 Task: Find connections with filter location Northeim with filter topic #motivation with filter profile language German with filter current company Photon with filter school GURU HARIKISHAN PUBLIC SCHOOL with filter industry Data Infrastructure and Analytics with filter service category Writing with filter keywords title Human Resources
Action: Mouse moved to (483, 82)
Screenshot: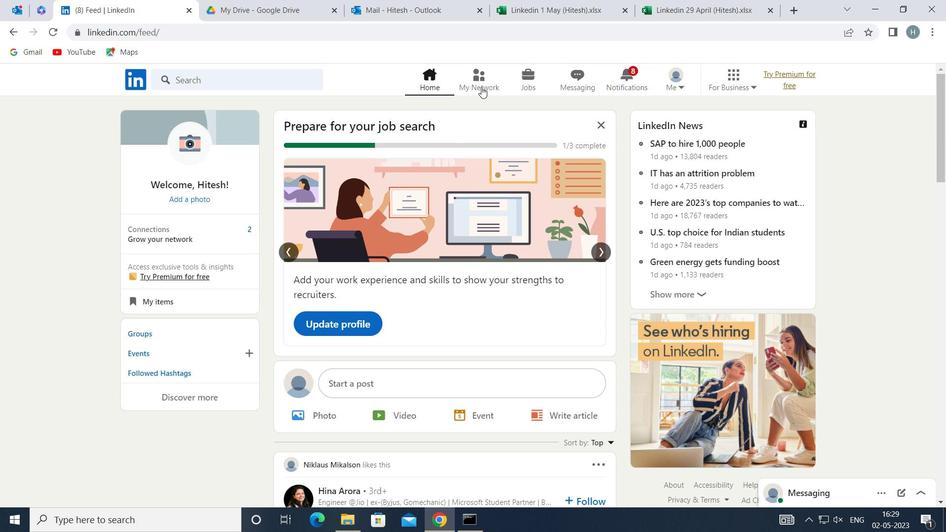 
Action: Mouse pressed left at (483, 82)
Screenshot: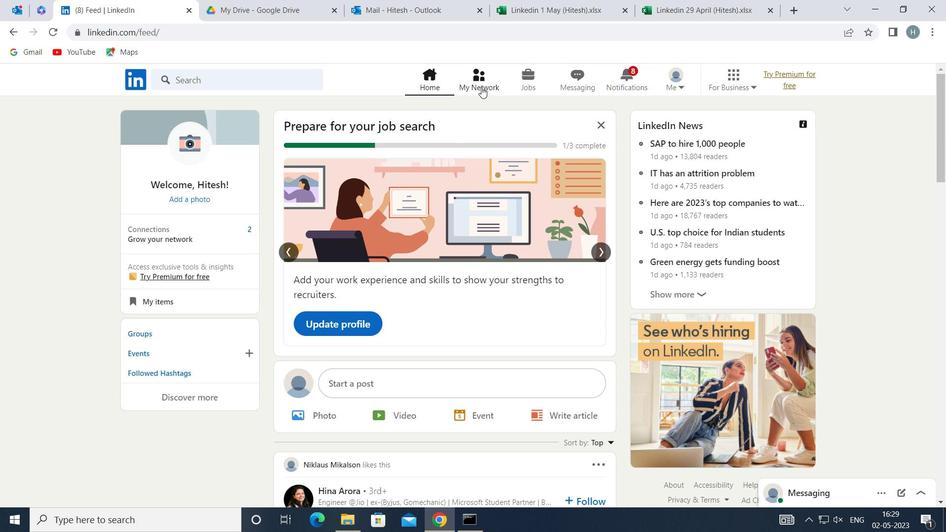 
Action: Mouse moved to (265, 151)
Screenshot: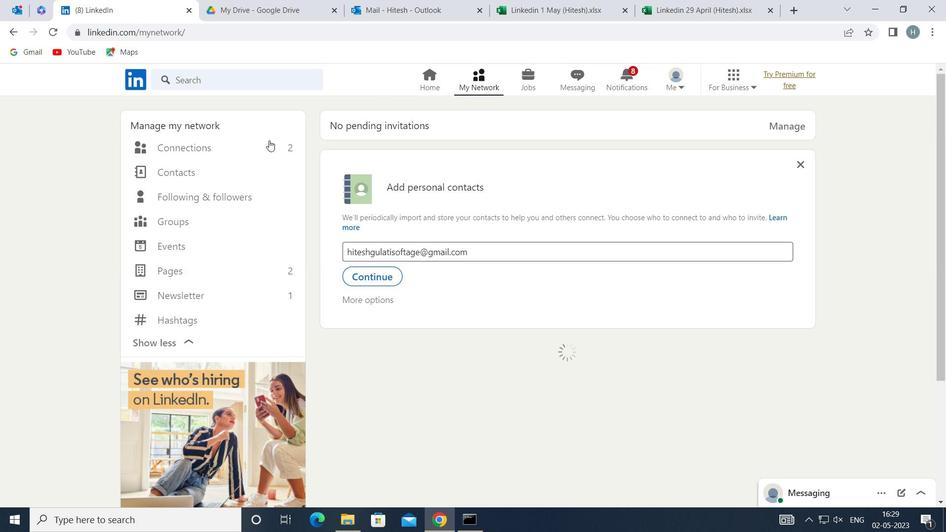 
Action: Mouse pressed left at (265, 151)
Screenshot: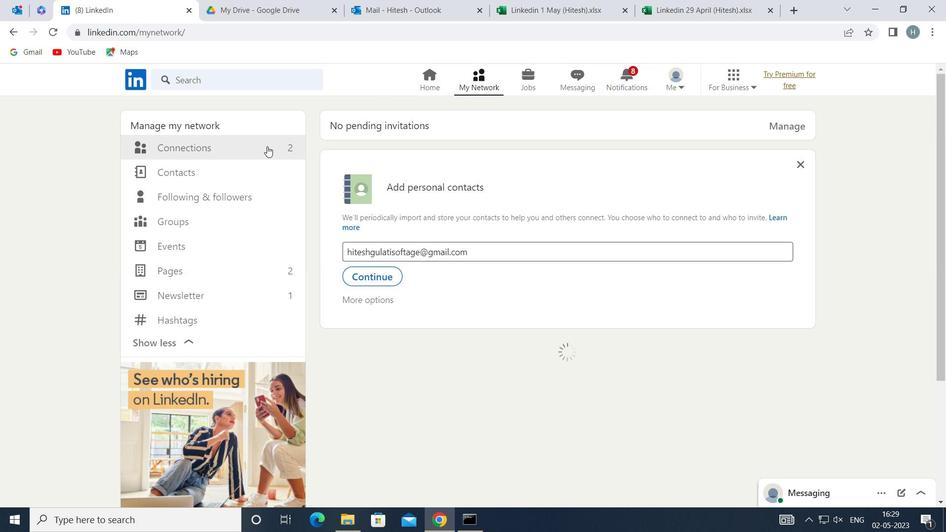 
Action: Mouse moved to (549, 146)
Screenshot: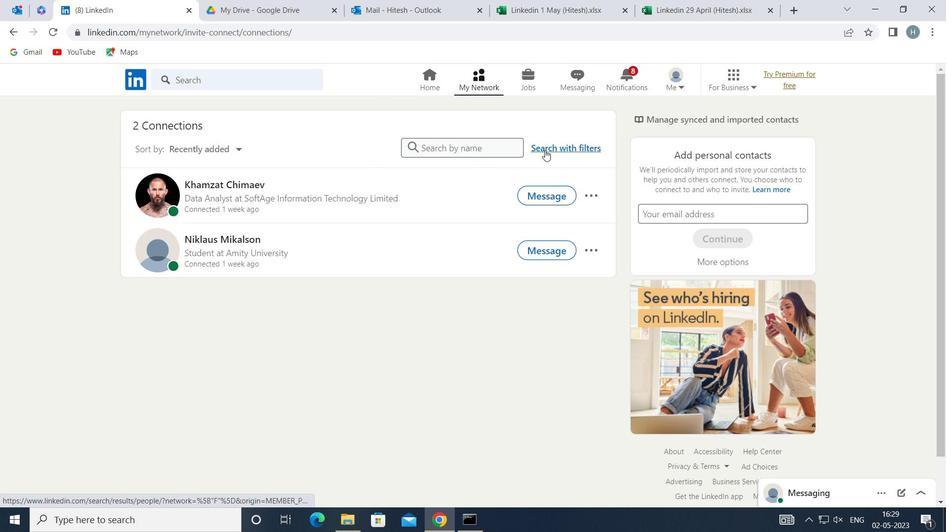 
Action: Mouse pressed left at (549, 146)
Screenshot: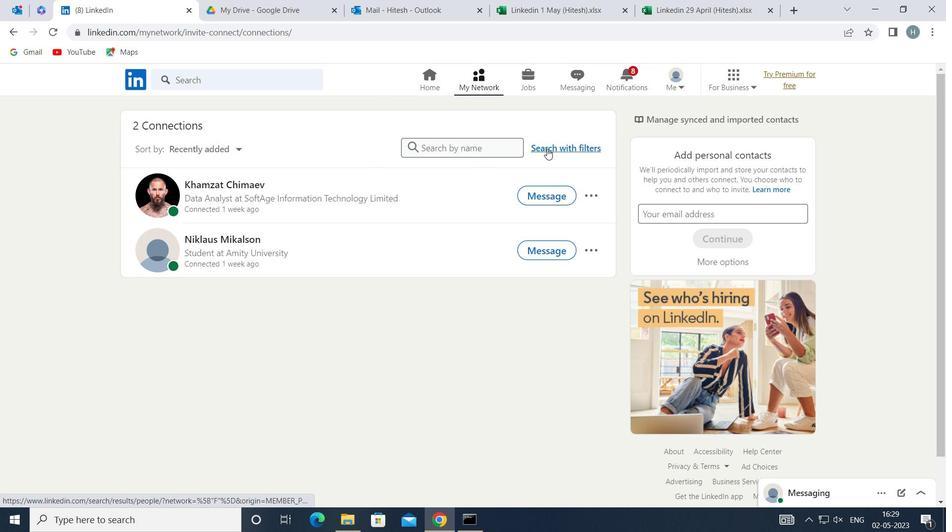 
Action: Mouse moved to (519, 115)
Screenshot: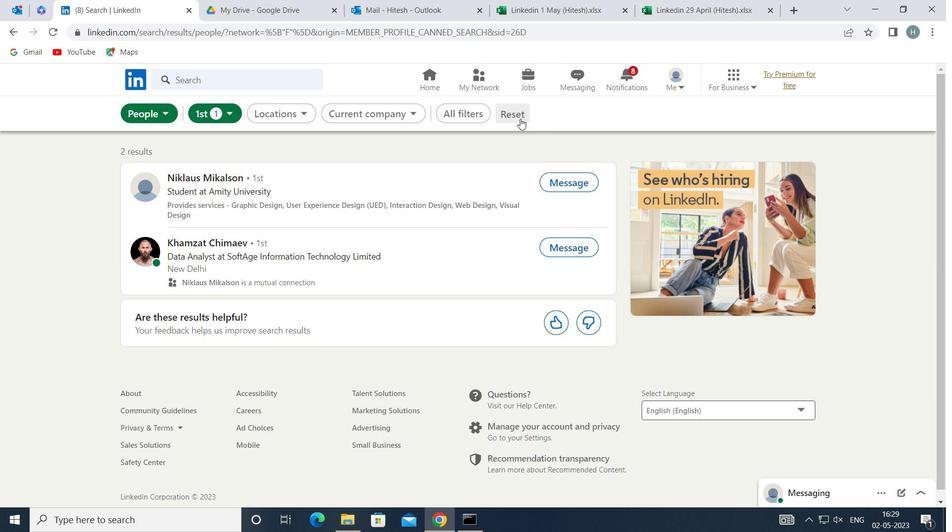 
Action: Mouse pressed left at (519, 115)
Screenshot: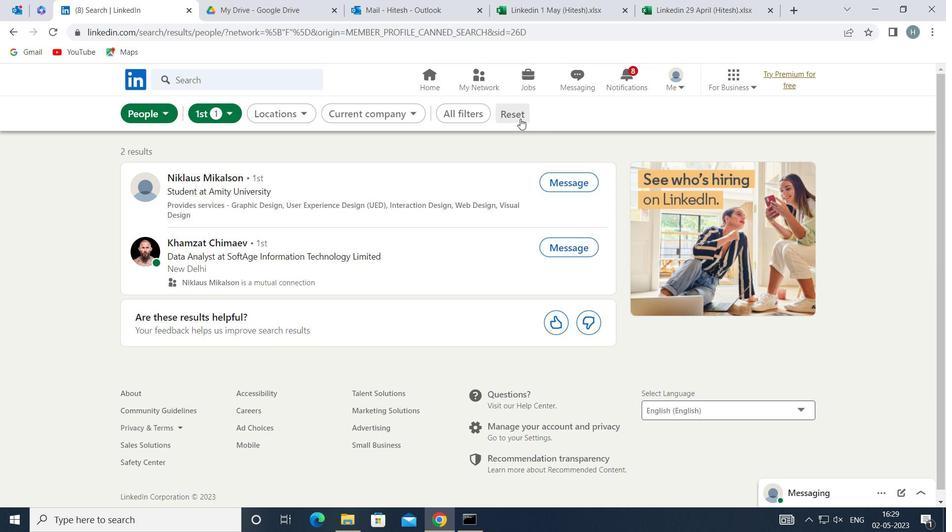 
Action: Mouse moved to (504, 112)
Screenshot: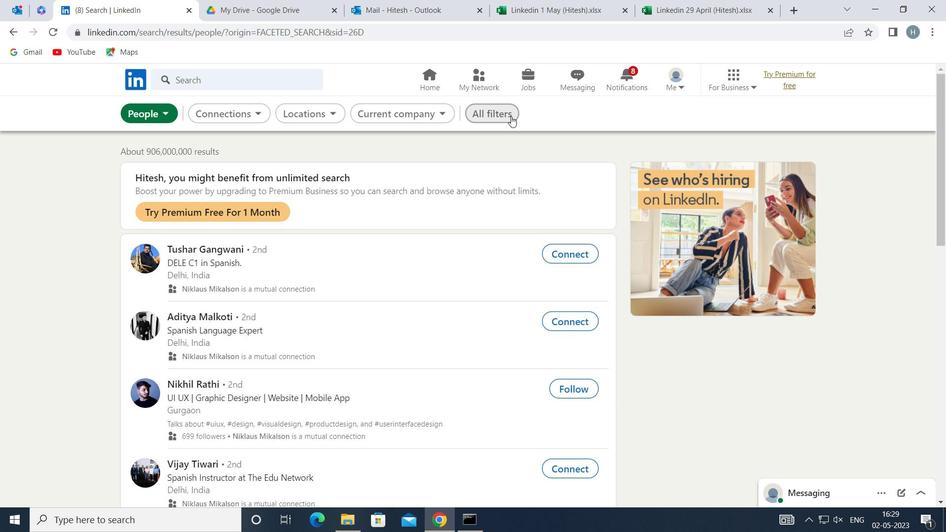 
Action: Mouse pressed left at (504, 112)
Screenshot: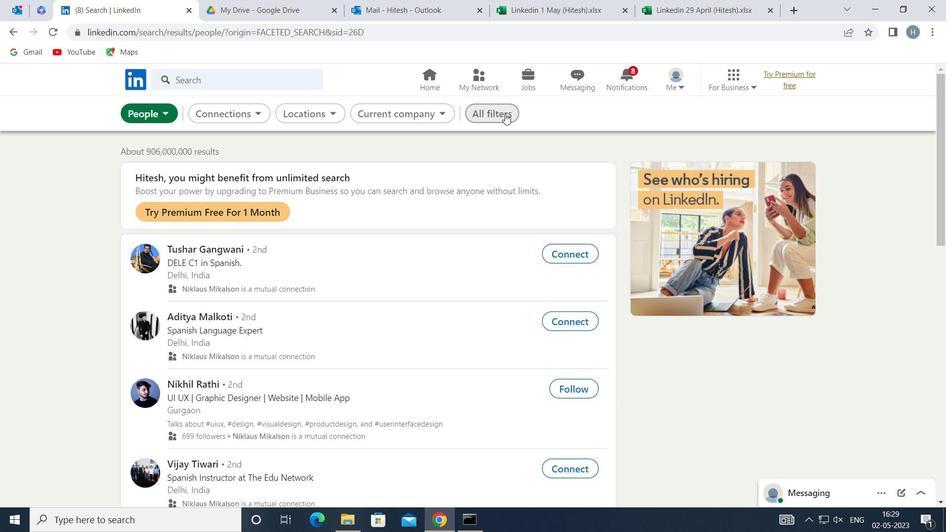 
Action: Mouse moved to (704, 238)
Screenshot: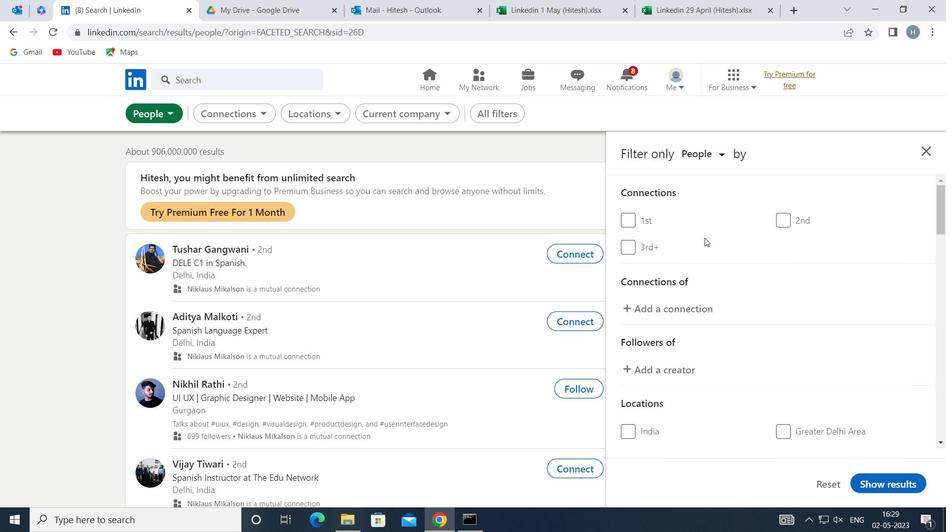 
Action: Mouse scrolled (704, 238) with delta (0, 0)
Screenshot: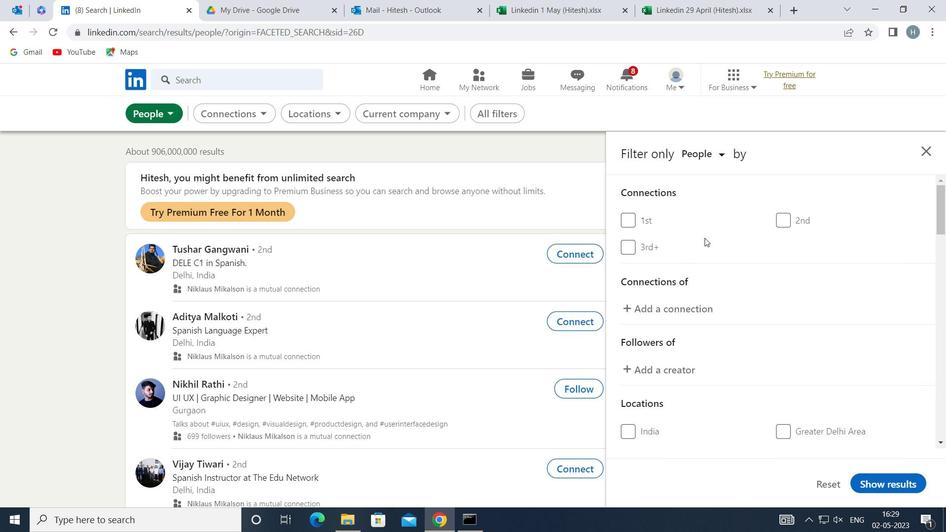 
Action: Mouse moved to (703, 238)
Screenshot: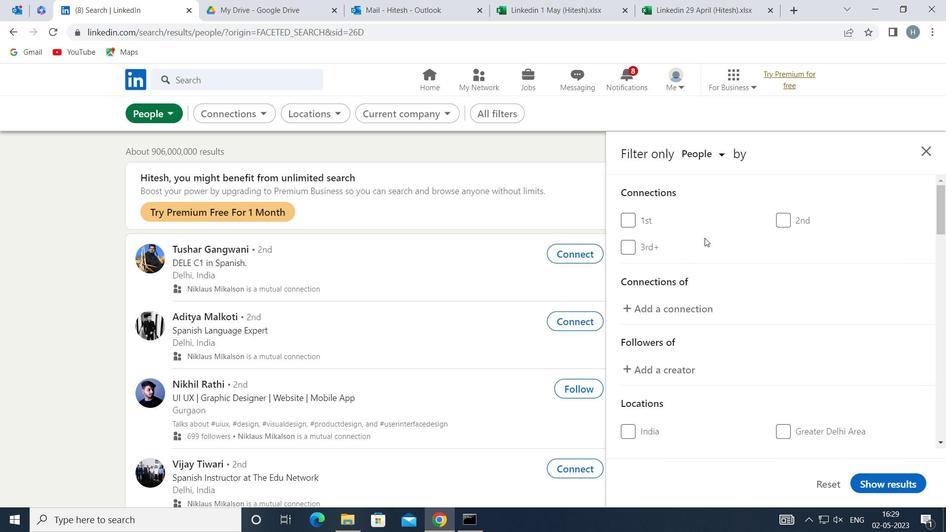 
Action: Mouse scrolled (703, 238) with delta (0, 0)
Screenshot: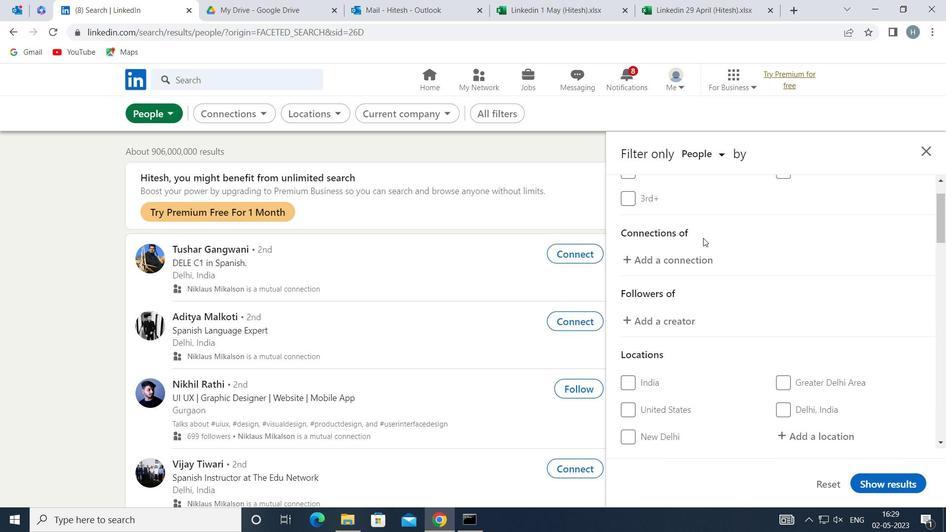 
Action: Mouse moved to (813, 361)
Screenshot: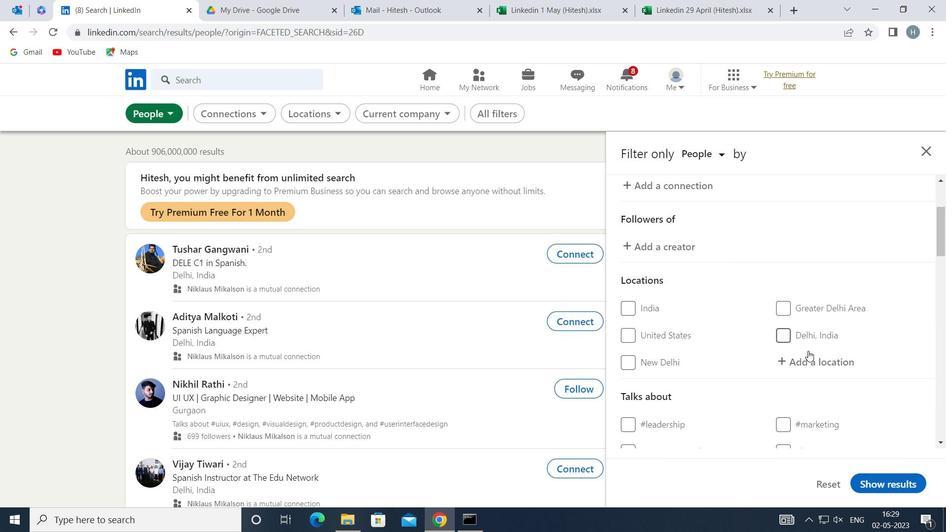 
Action: Mouse pressed left at (813, 361)
Screenshot: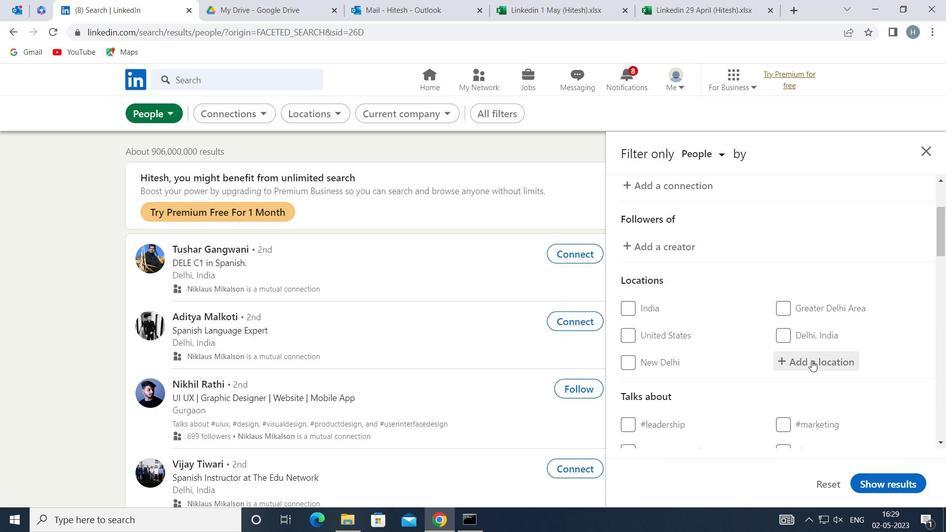 
Action: Key pressed <Key.shift>NORTHEIM
Screenshot: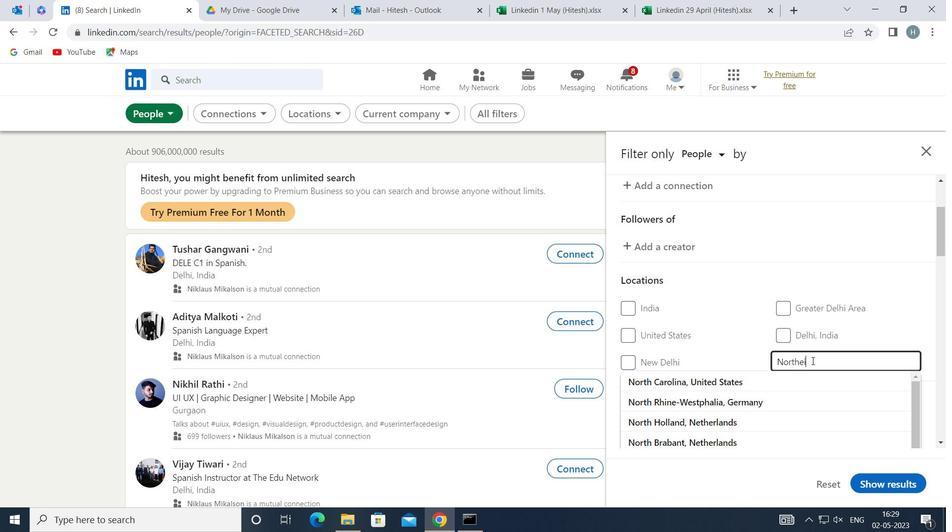 
Action: Mouse moved to (801, 384)
Screenshot: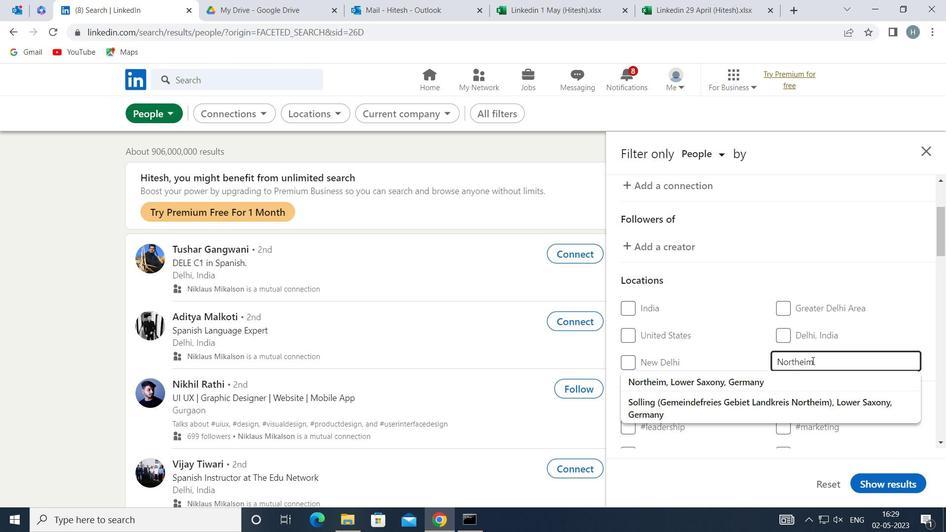 
Action: Mouse pressed left at (801, 384)
Screenshot: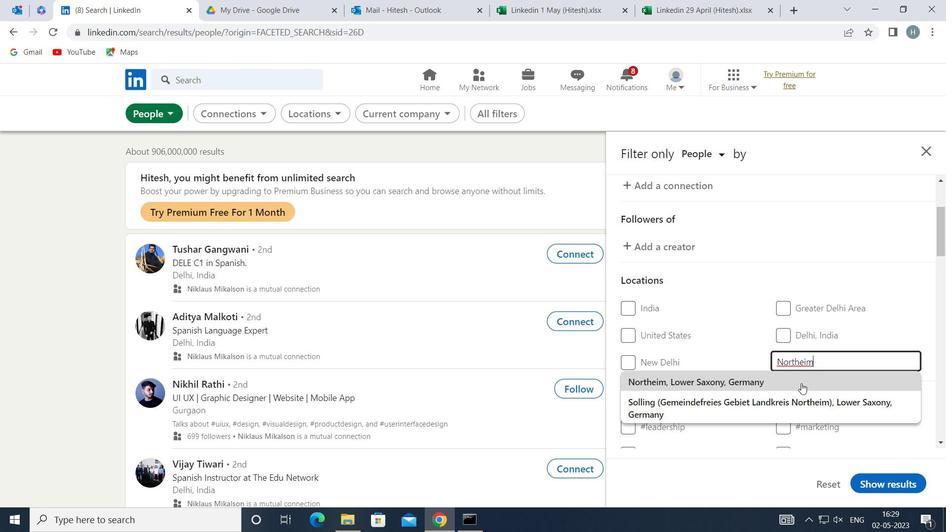 
Action: Mouse moved to (790, 367)
Screenshot: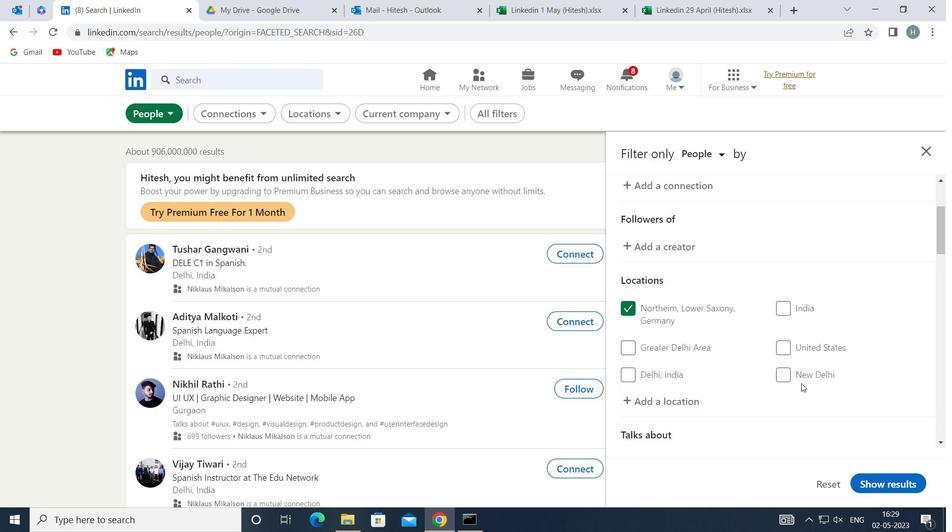 
Action: Mouse scrolled (790, 366) with delta (0, 0)
Screenshot: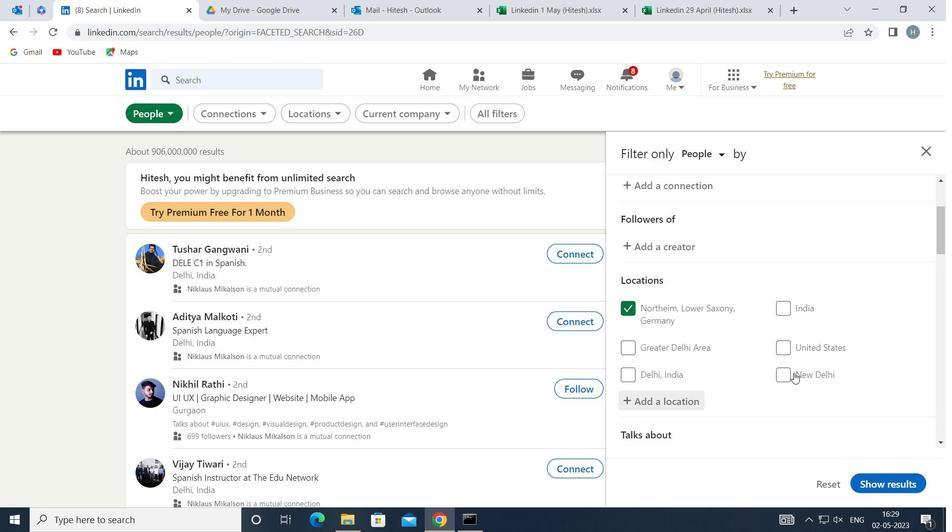 
Action: Mouse scrolled (790, 366) with delta (0, 0)
Screenshot: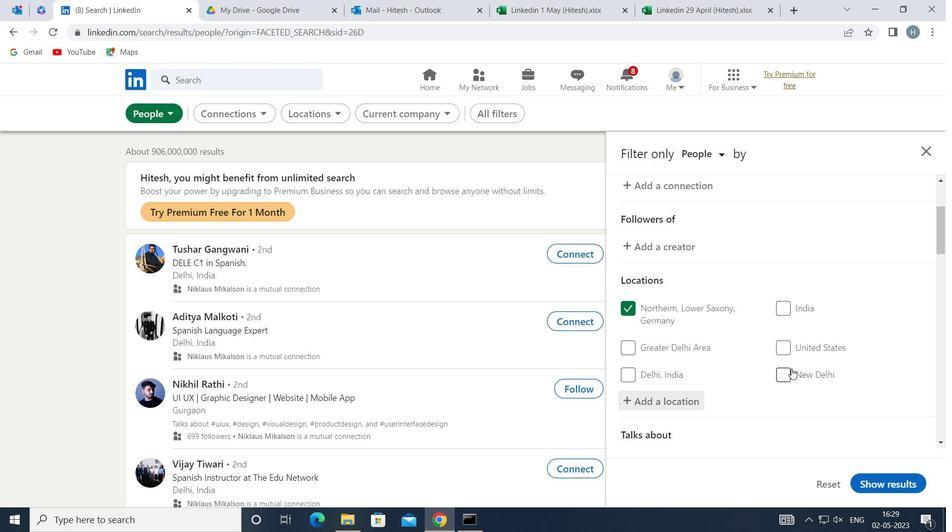 
Action: Mouse scrolled (790, 366) with delta (0, 0)
Screenshot: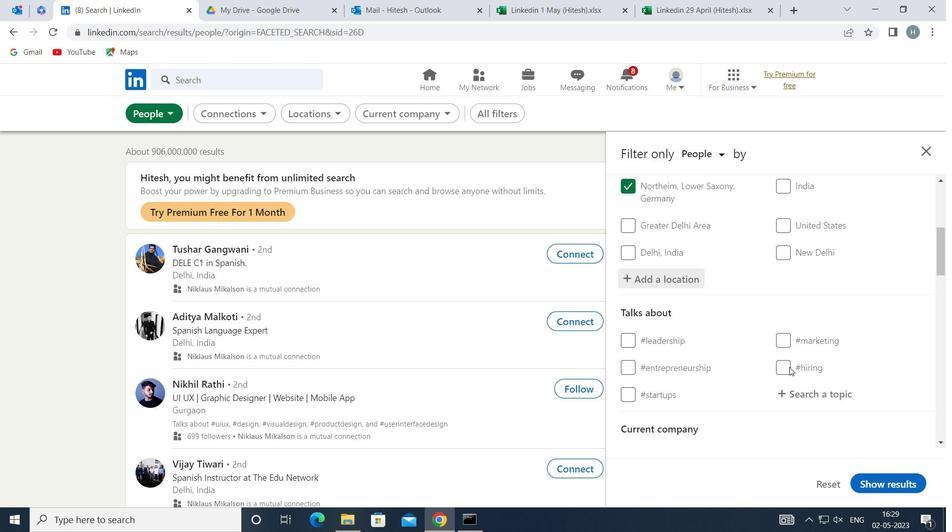 
Action: Mouse moved to (827, 331)
Screenshot: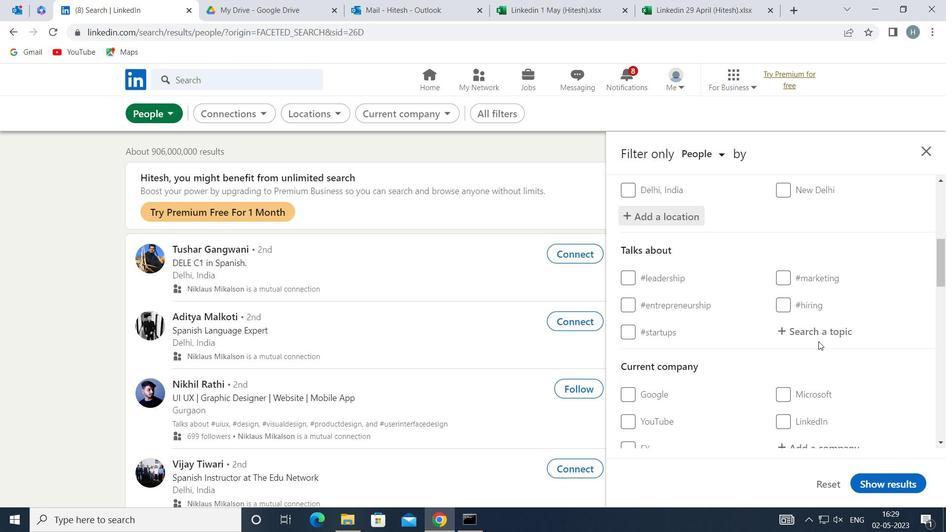 
Action: Mouse pressed left at (827, 331)
Screenshot: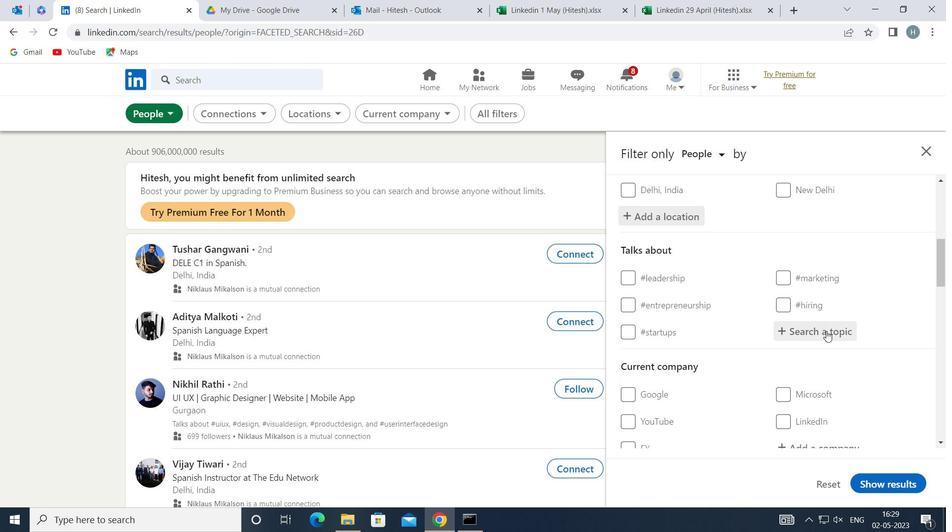 
Action: Key pressed <Key.shift>MOTIVATION
Screenshot: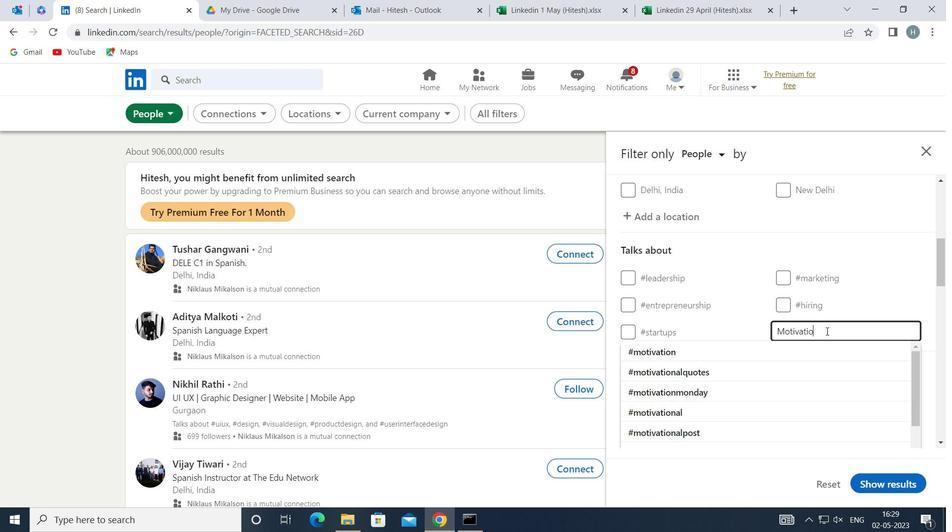 
Action: Mouse moved to (758, 345)
Screenshot: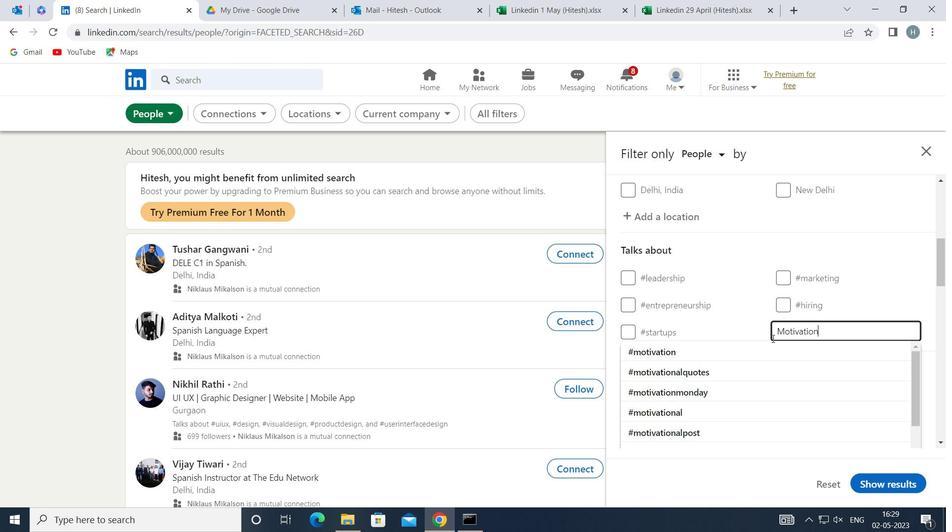 
Action: Mouse pressed left at (758, 345)
Screenshot: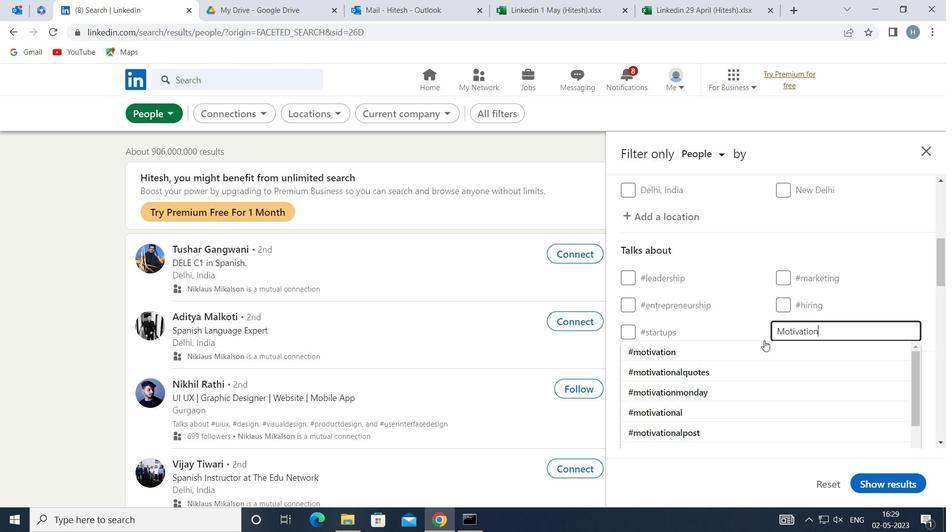 
Action: Mouse scrolled (758, 344) with delta (0, 0)
Screenshot: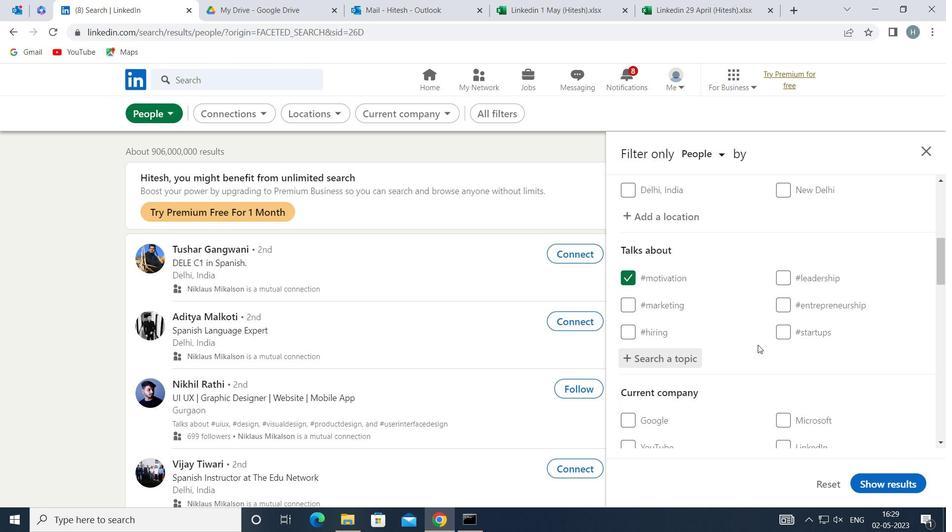 
Action: Mouse scrolled (758, 344) with delta (0, 0)
Screenshot: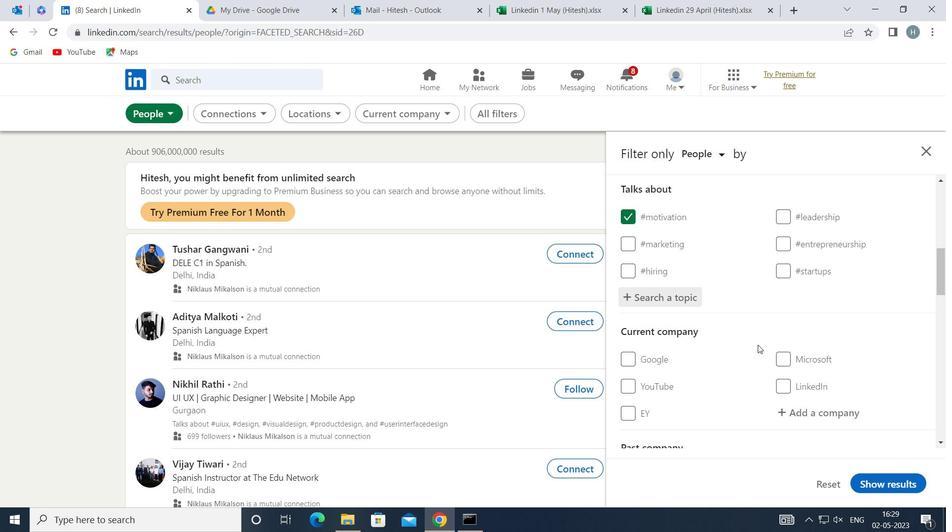 
Action: Mouse scrolled (758, 344) with delta (0, 0)
Screenshot: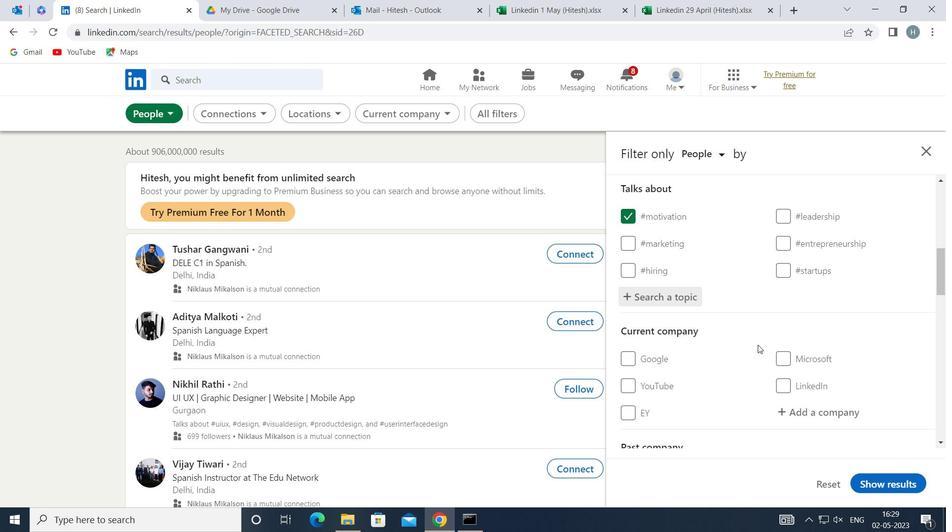 
Action: Mouse scrolled (758, 344) with delta (0, 0)
Screenshot: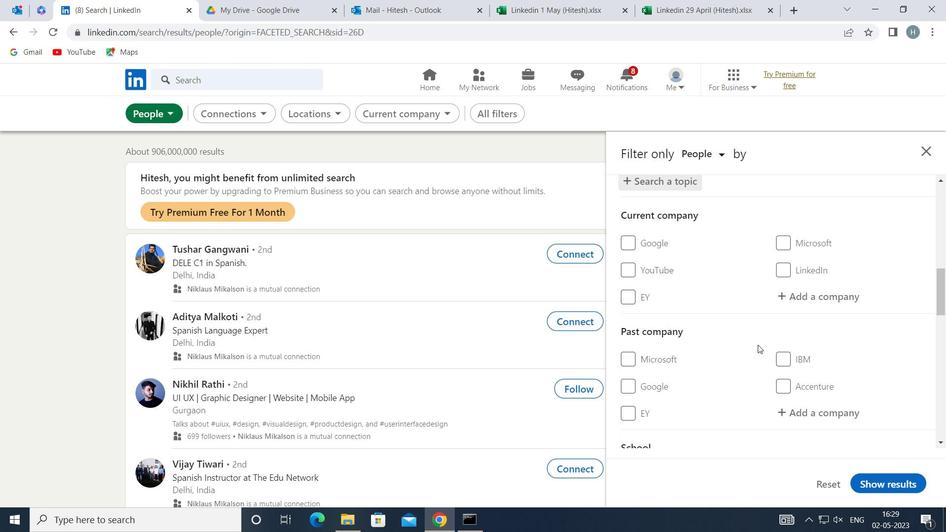 
Action: Mouse scrolled (758, 344) with delta (0, 0)
Screenshot: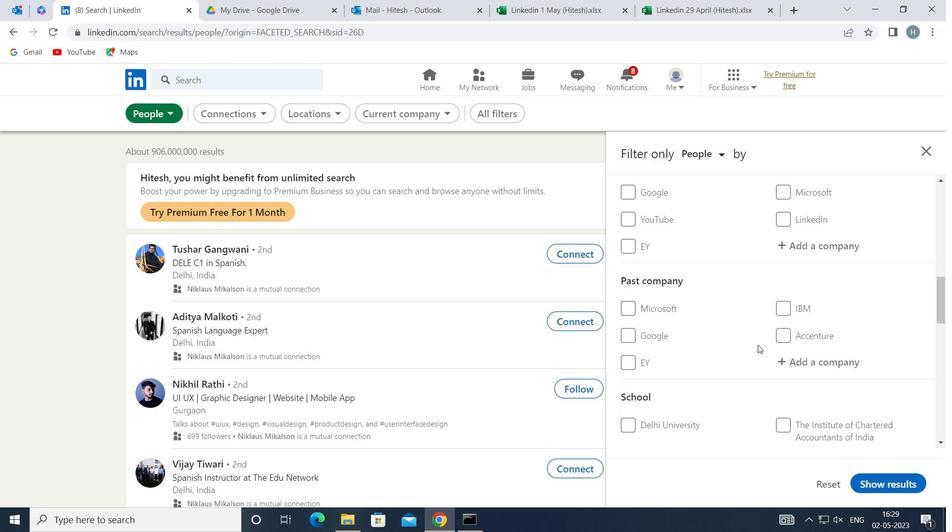 
Action: Mouse scrolled (758, 344) with delta (0, 0)
Screenshot: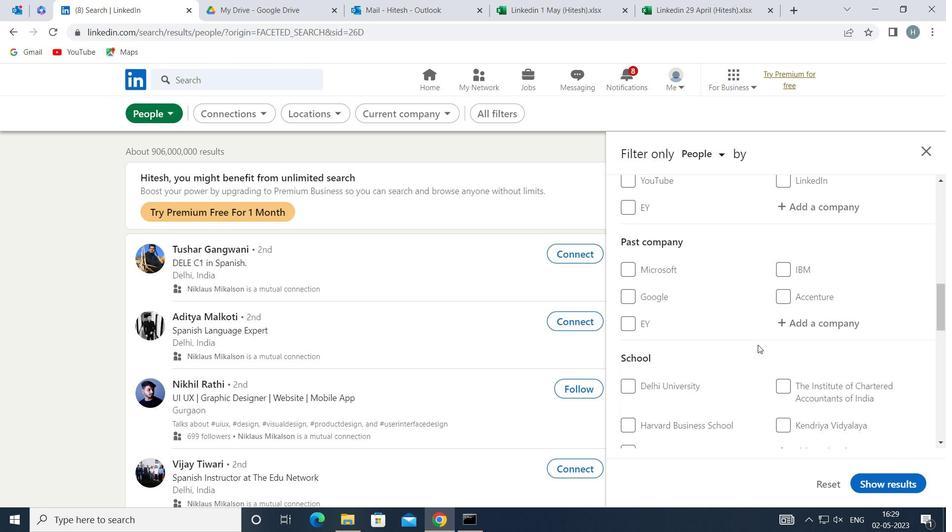 
Action: Mouse scrolled (758, 344) with delta (0, 0)
Screenshot: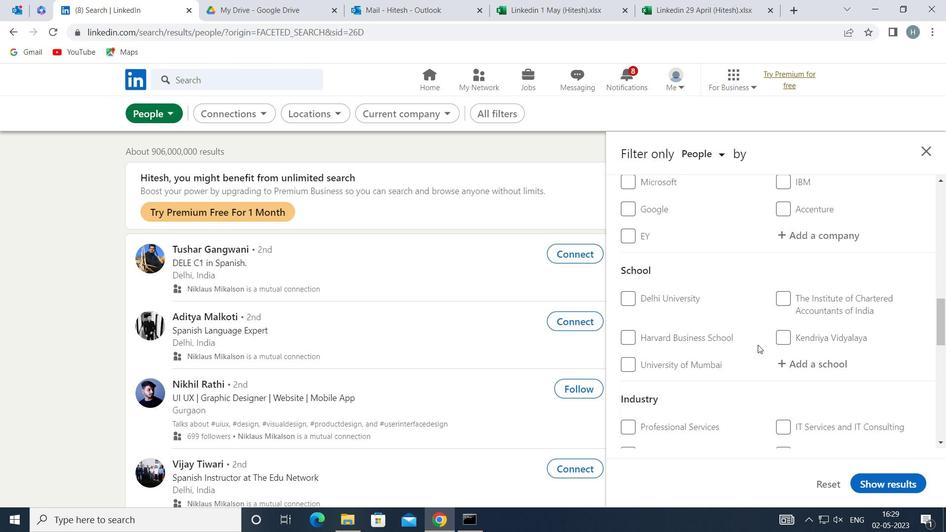 
Action: Mouse scrolled (758, 344) with delta (0, 0)
Screenshot: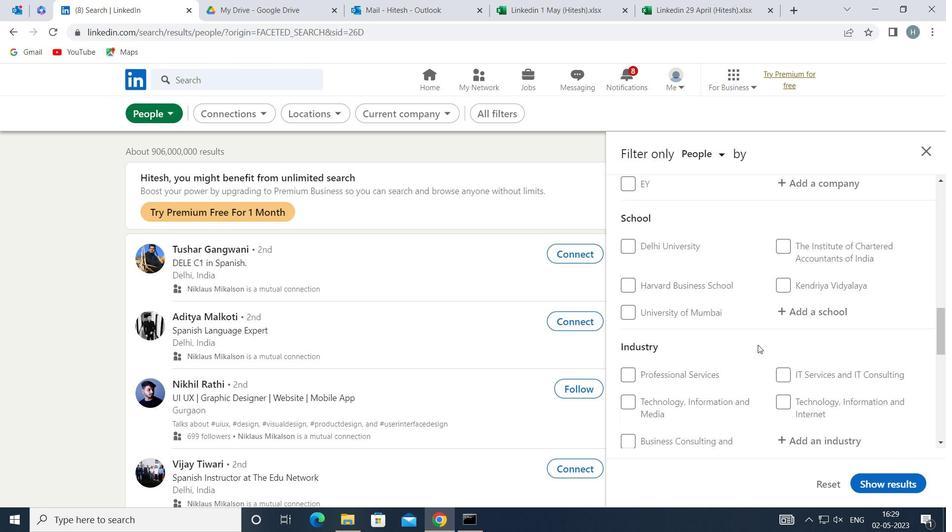 
Action: Mouse scrolled (758, 344) with delta (0, 0)
Screenshot: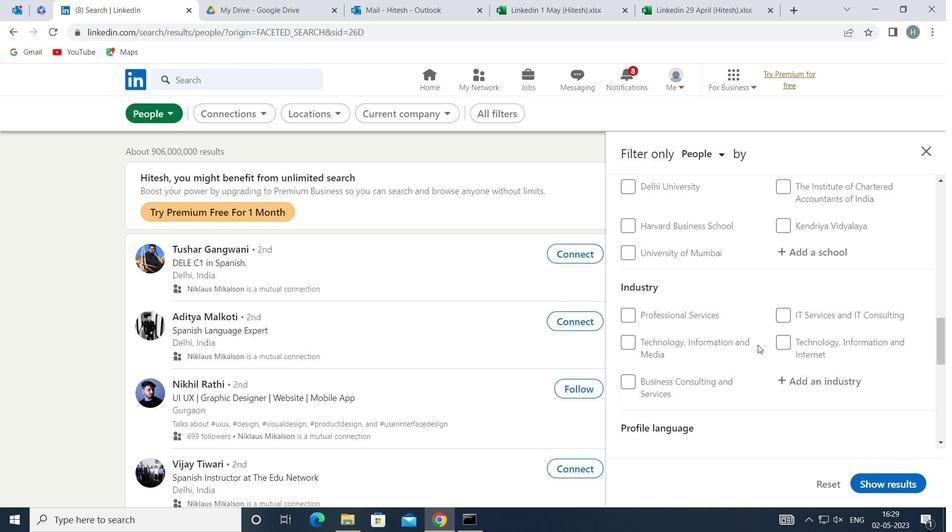 
Action: Mouse scrolled (758, 344) with delta (0, 0)
Screenshot: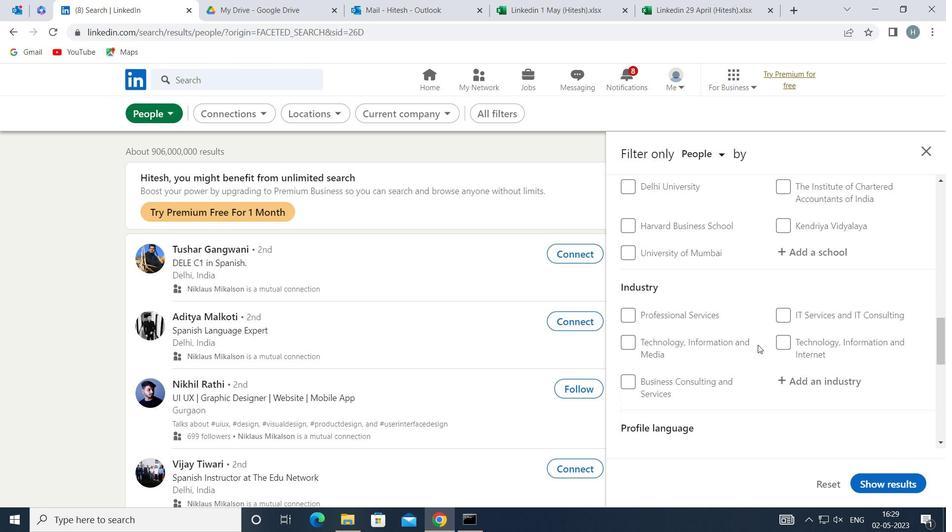 
Action: Mouse scrolled (758, 344) with delta (0, 0)
Screenshot: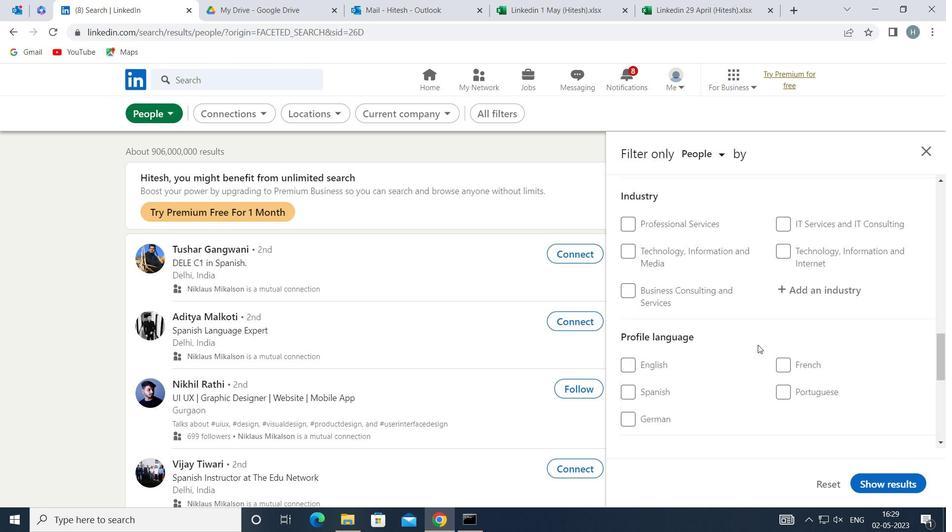 
Action: Mouse moved to (669, 305)
Screenshot: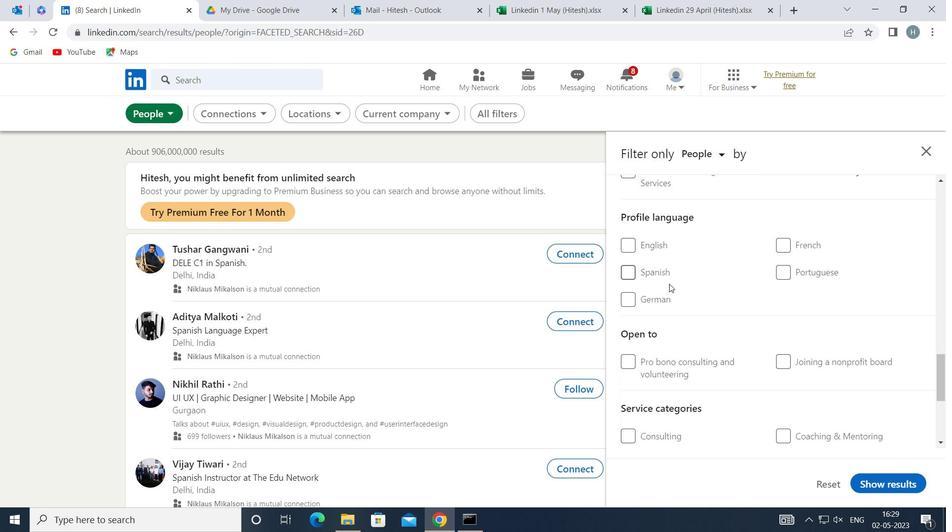 
Action: Mouse pressed left at (669, 305)
Screenshot: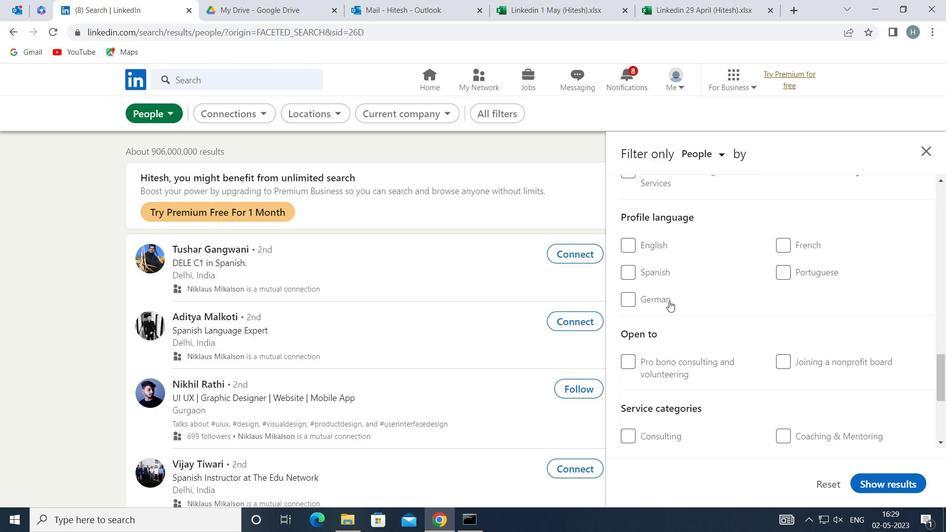 
Action: Mouse moved to (754, 291)
Screenshot: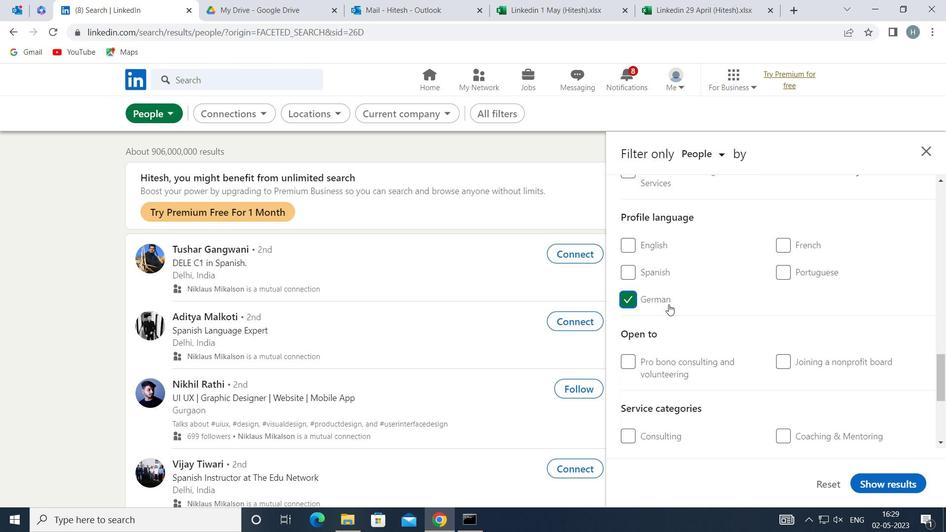 
Action: Mouse scrolled (754, 291) with delta (0, 0)
Screenshot: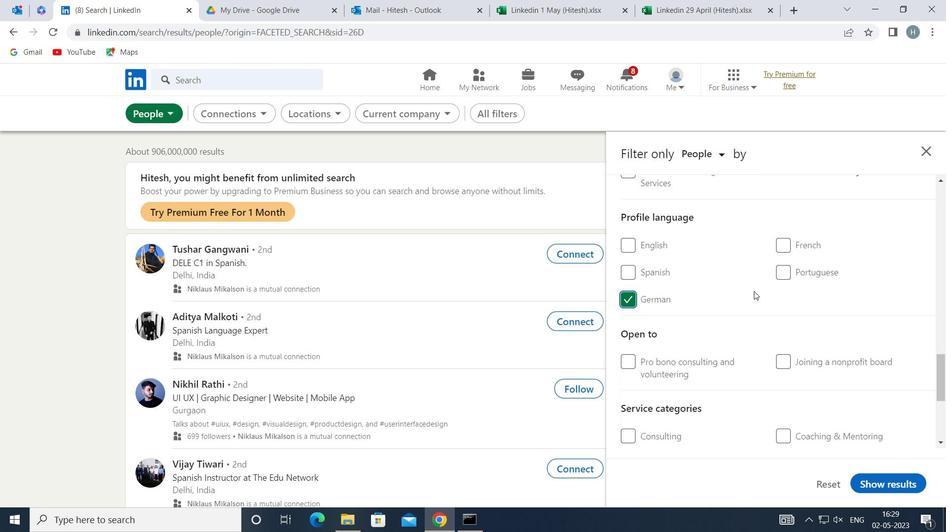
Action: Mouse scrolled (754, 291) with delta (0, 0)
Screenshot: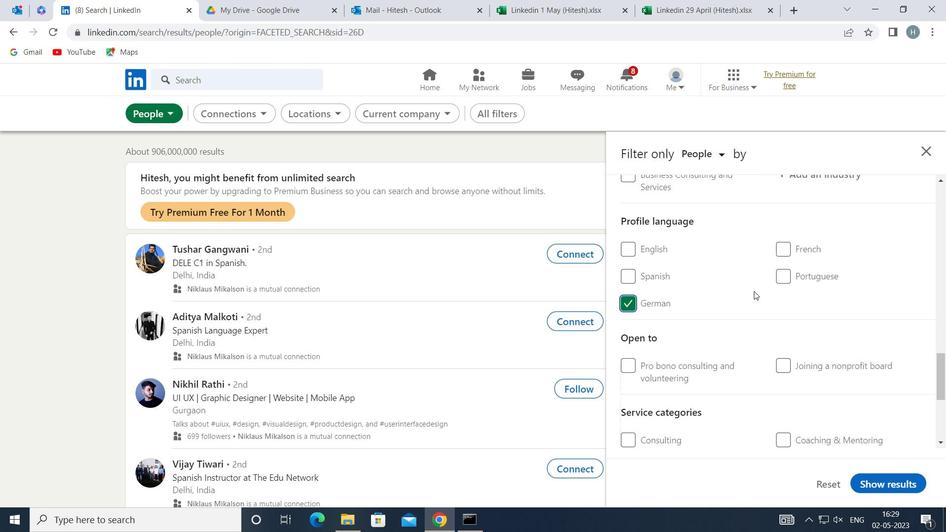 
Action: Mouse scrolled (754, 291) with delta (0, 0)
Screenshot: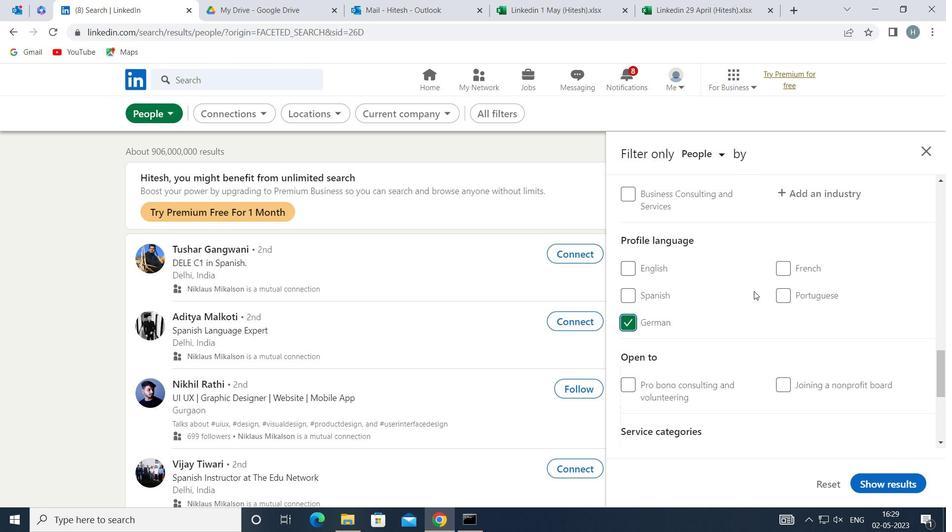 
Action: Mouse scrolled (754, 291) with delta (0, 0)
Screenshot: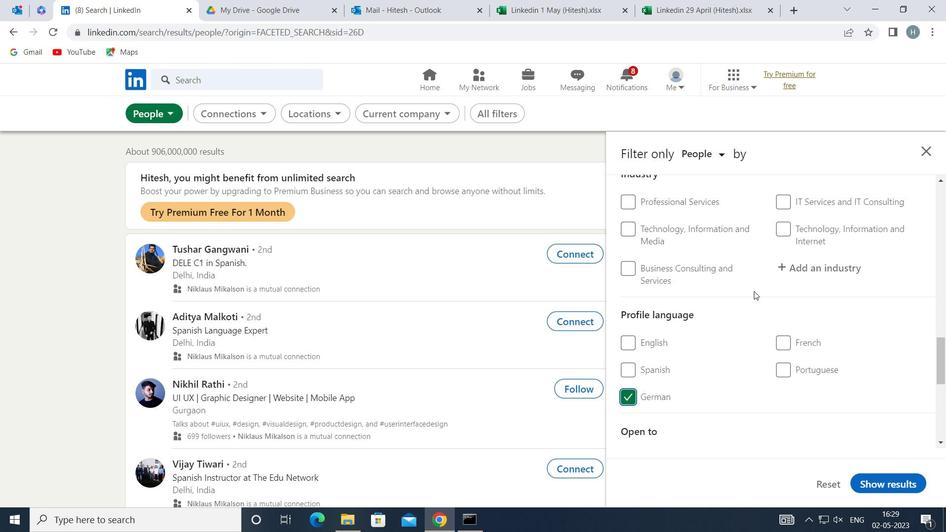 
Action: Mouse scrolled (754, 291) with delta (0, 0)
Screenshot: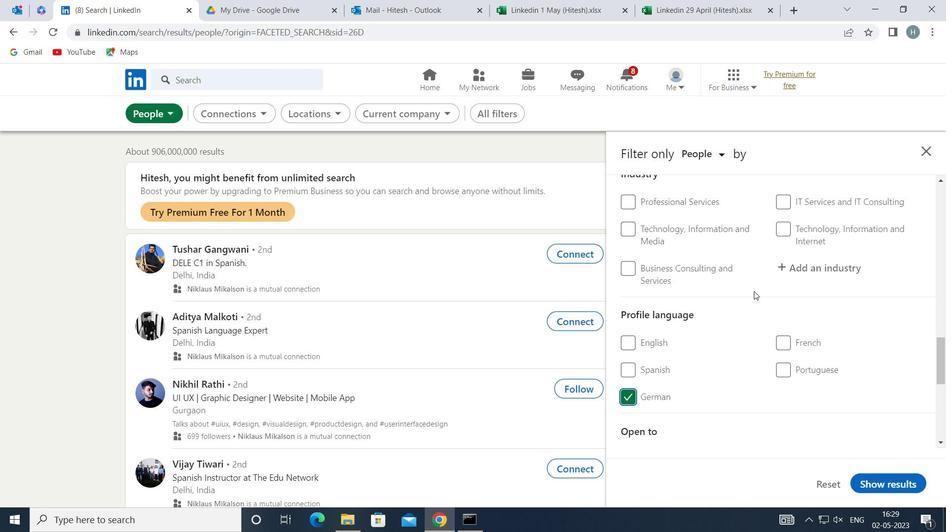 
Action: Mouse scrolled (754, 291) with delta (0, 0)
Screenshot: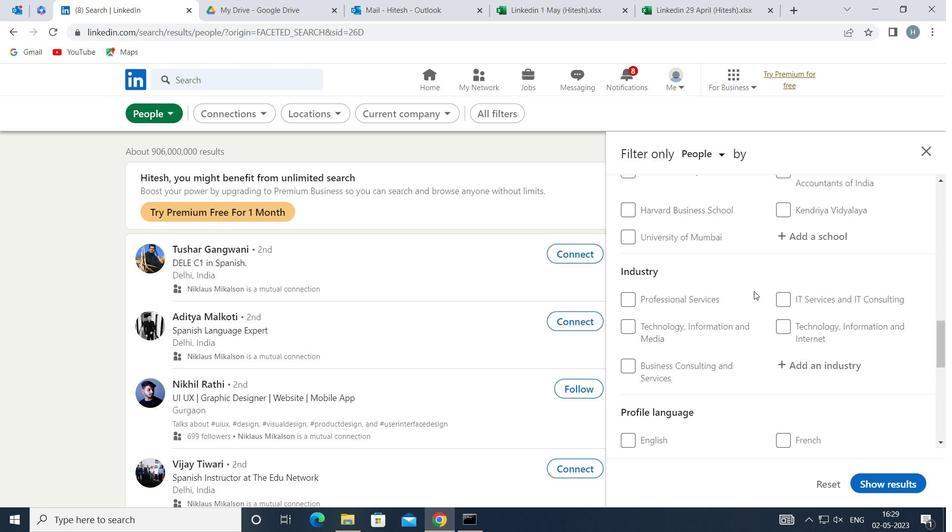 
Action: Mouse scrolled (754, 291) with delta (0, 0)
Screenshot: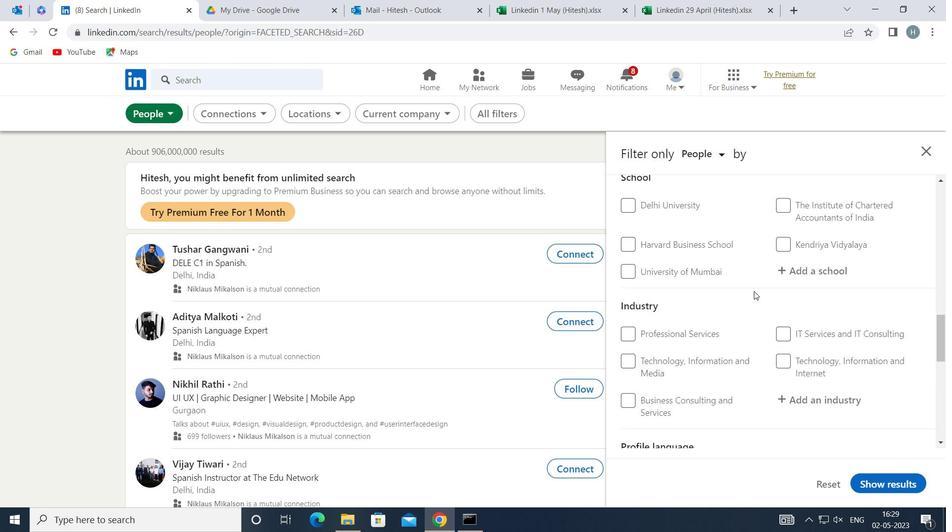 
Action: Mouse scrolled (754, 291) with delta (0, 0)
Screenshot: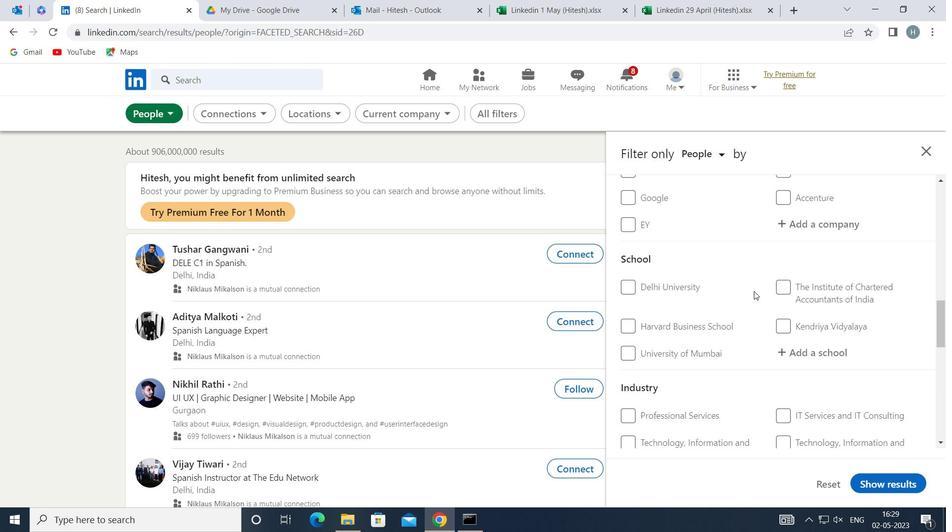 
Action: Mouse scrolled (754, 291) with delta (0, 0)
Screenshot: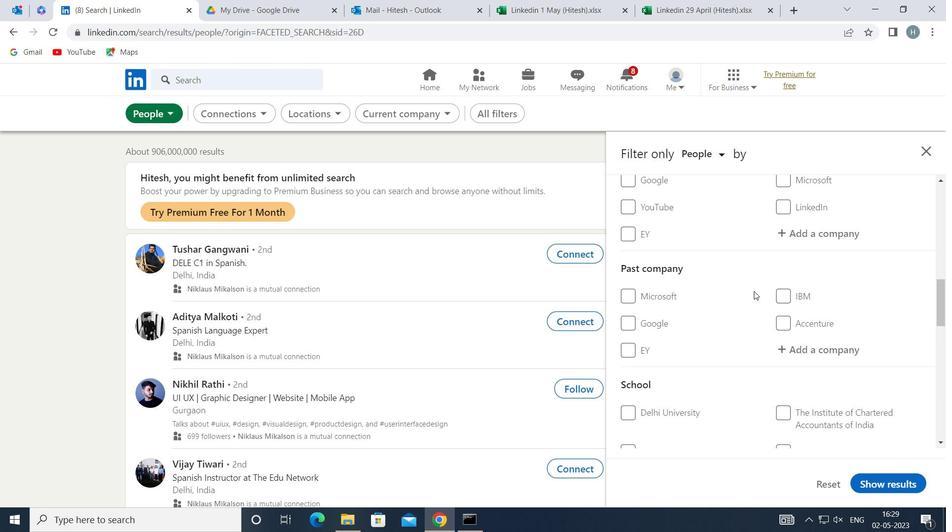 
Action: Mouse moved to (813, 345)
Screenshot: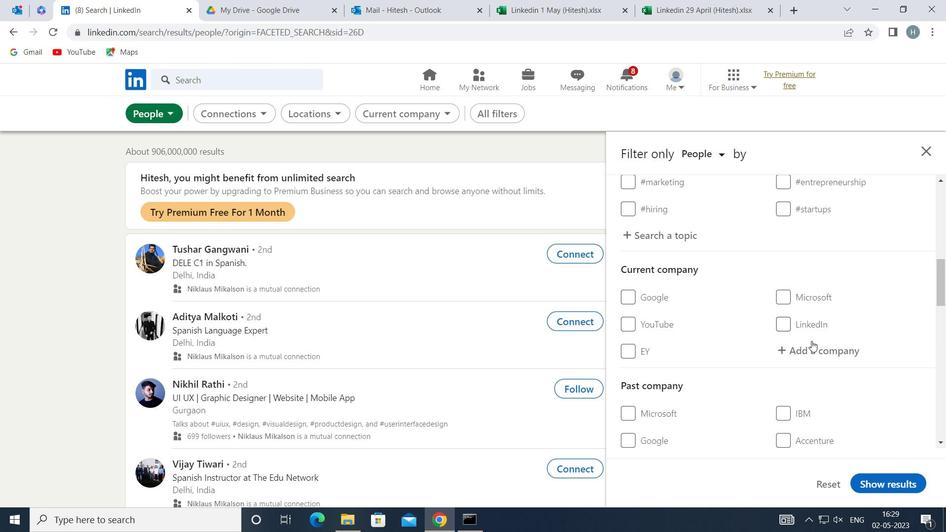 
Action: Mouse pressed left at (813, 345)
Screenshot: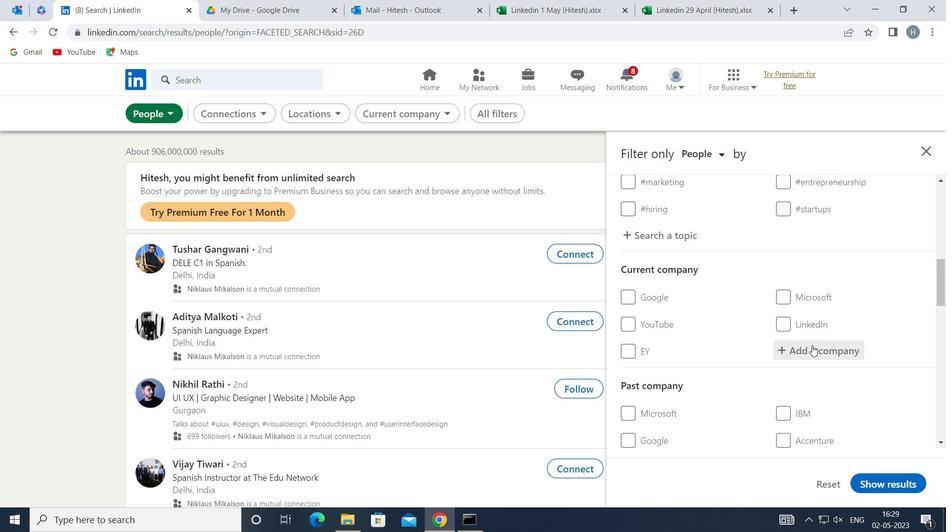 
Action: Key pressed <Key.shift>PHOTON
Screenshot: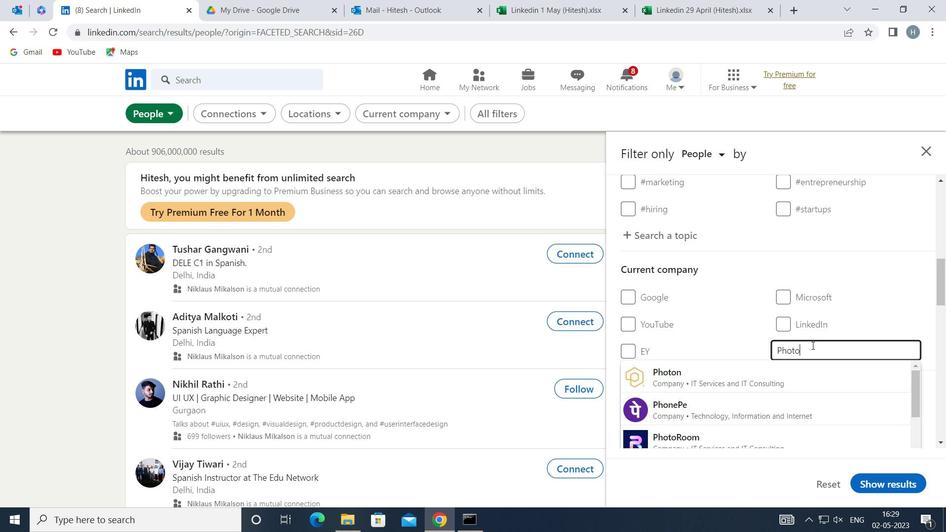 
Action: Mouse moved to (740, 381)
Screenshot: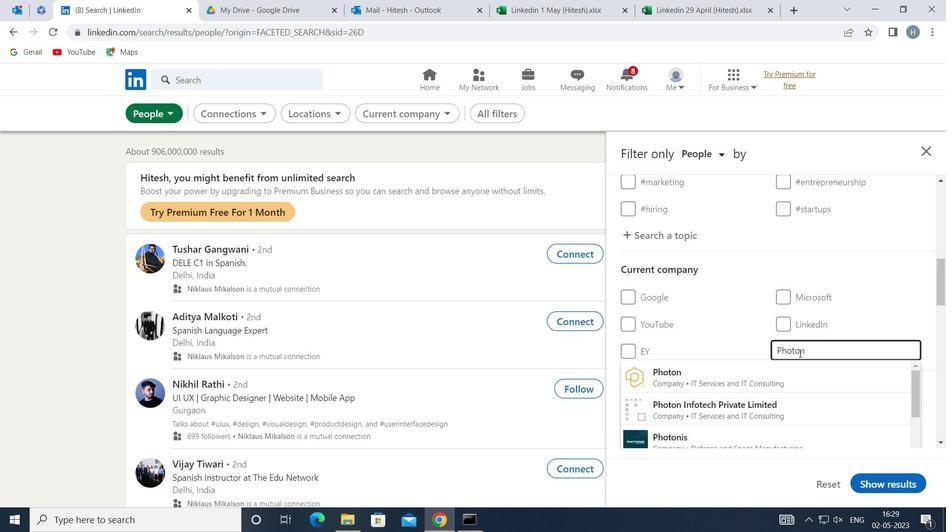 
Action: Mouse pressed left at (740, 381)
Screenshot: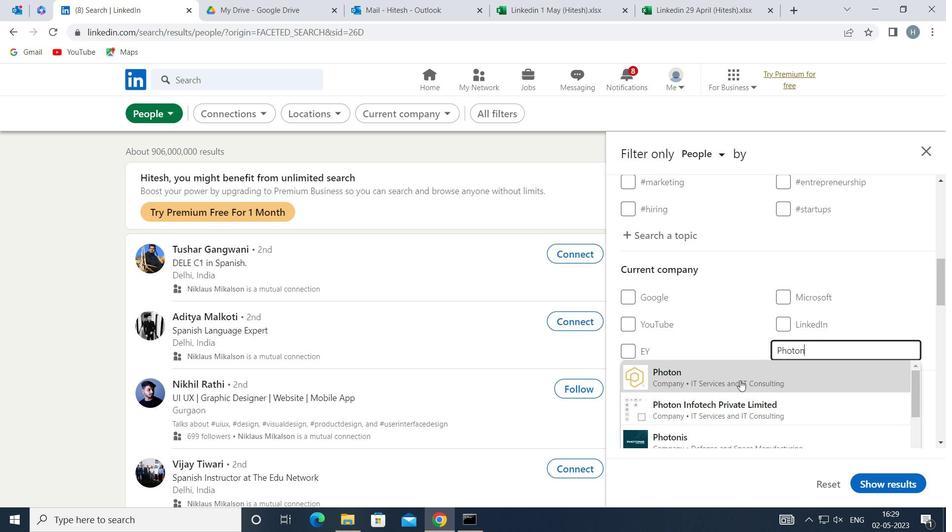 
Action: Mouse moved to (735, 337)
Screenshot: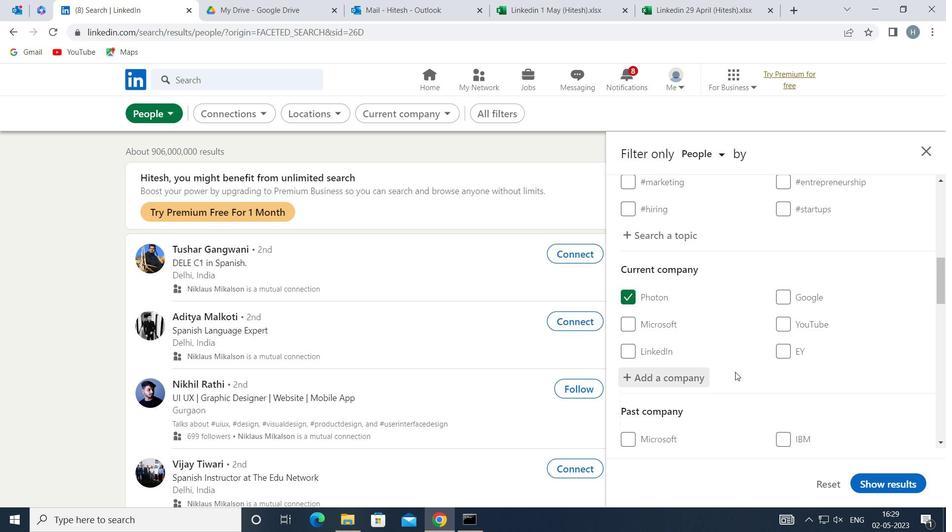 
Action: Mouse scrolled (735, 336) with delta (0, 0)
Screenshot: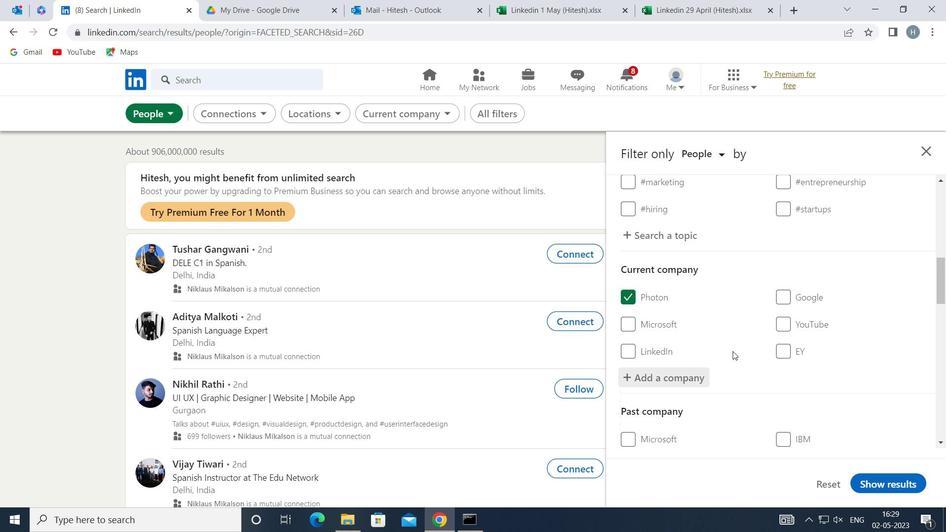 
Action: Mouse moved to (735, 337)
Screenshot: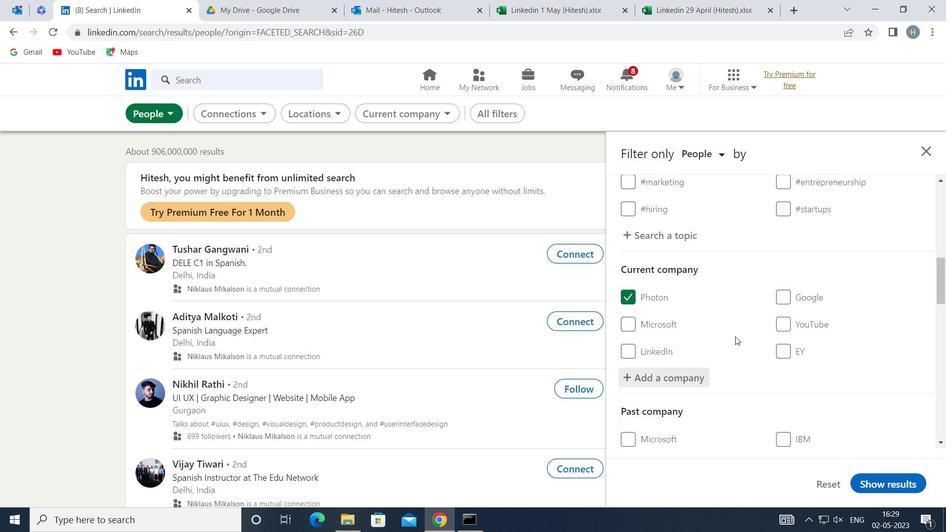 
Action: Mouse scrolled (735, 336) with delta (0, 0)
Screenshot: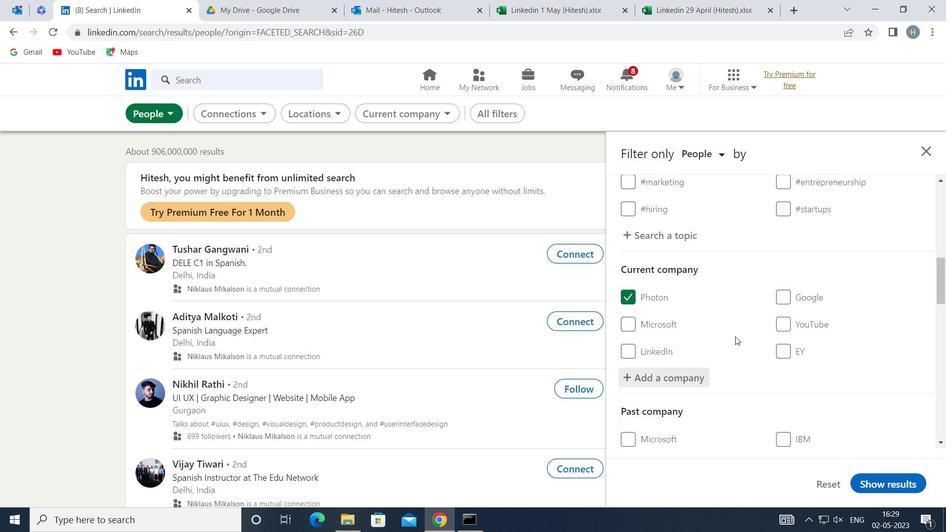 
Action: Mouse moved to (741, 337)
Screenshot: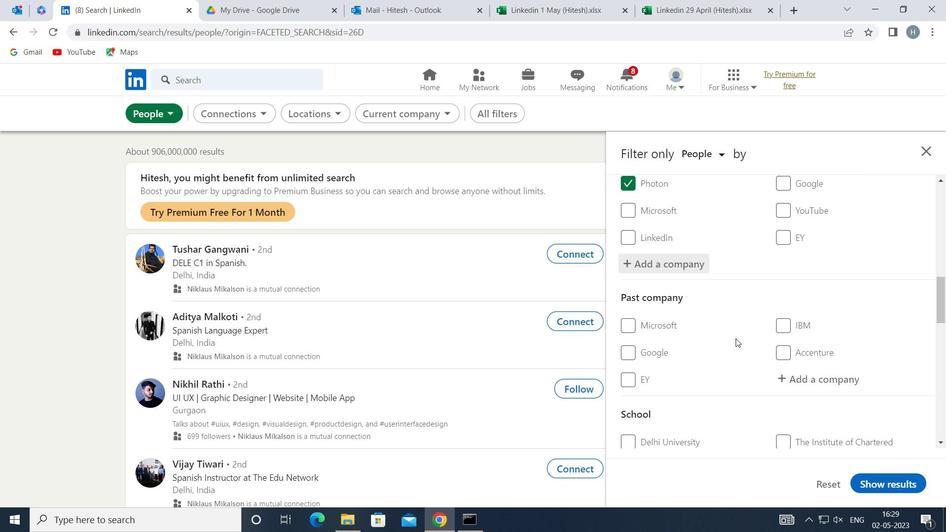 
Action: Mouse scrolled (741, 337) with delta (0, 0)
Screenshot: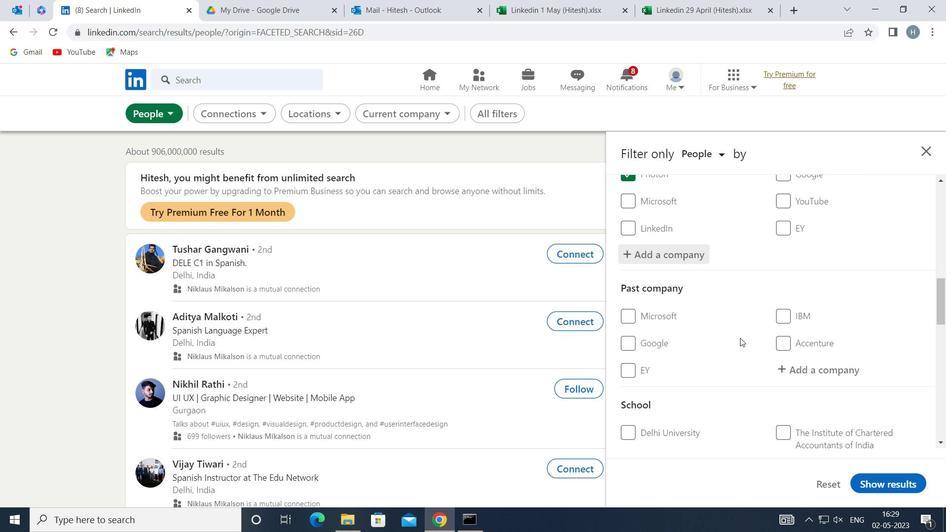 
Action: Mouse moved to (741, 337)
Screenshot: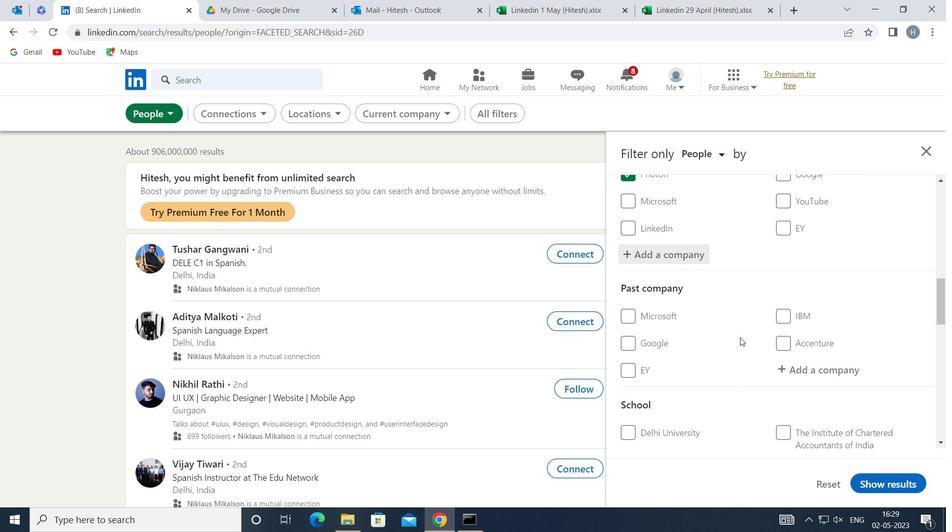 
Action: Mouse scrolled (741, 337) with delta (0, 0)
Screenshot: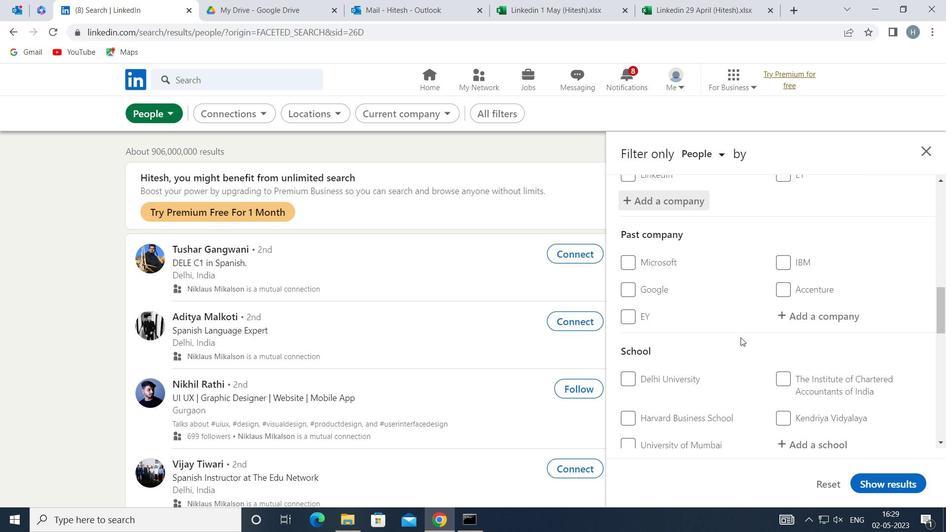 
Action: Mouse moved to (812, 376)
Screenshot: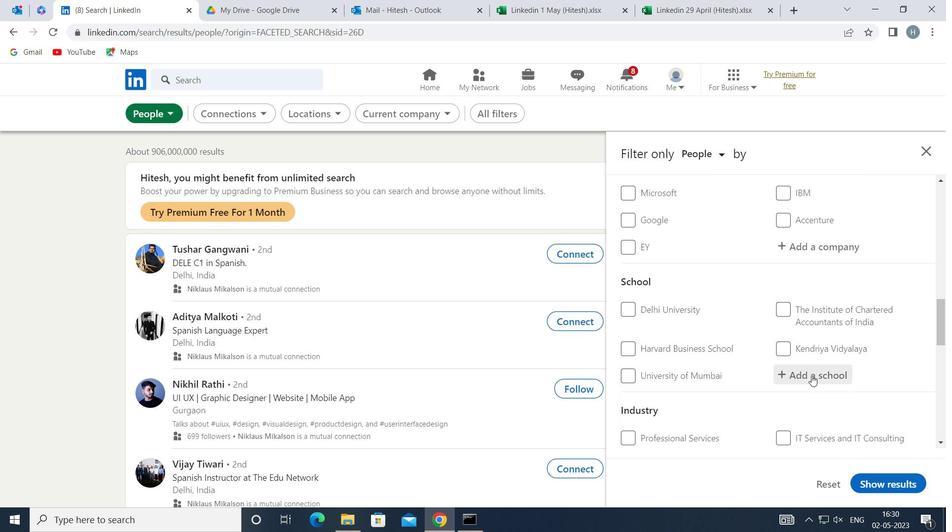 
Action: Mouse pressed left at (812, 376)
Screenshot: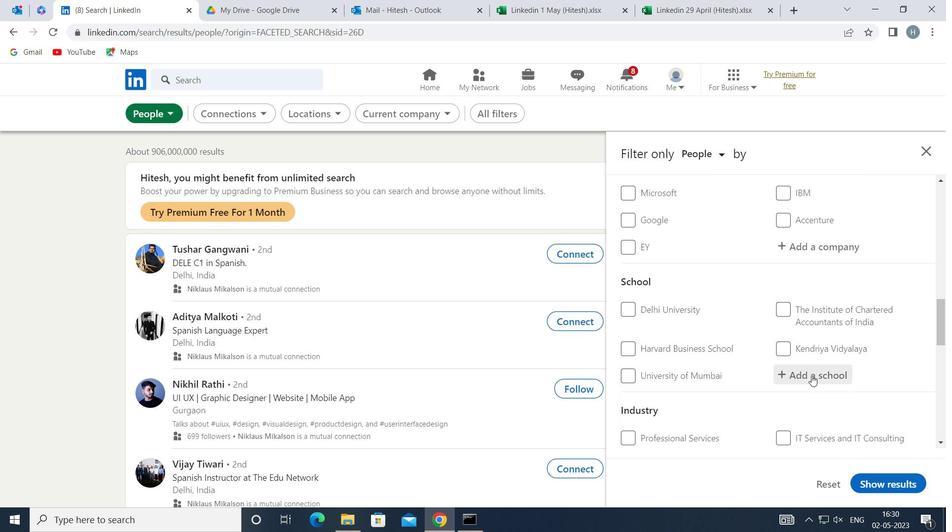 
Action: Key pressed <Key.shift><Key.shift><Key.shift><Key.shift><Key.shift>GURU<Key.space><Key.shift>HARIKISHAN<Key.space>PUBLIC<Key.space>SCHOOL
Screenshot: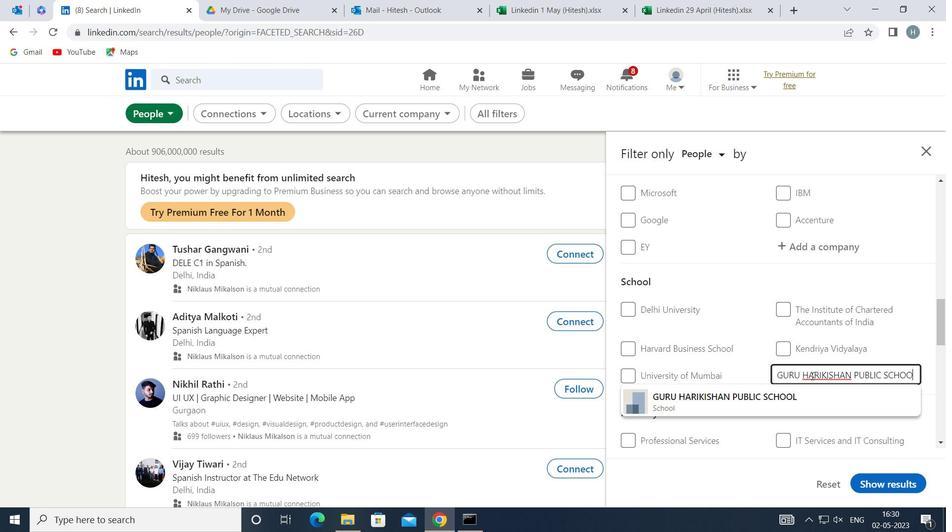 
Action: Mouse moved to (766, 393)
Screenshot: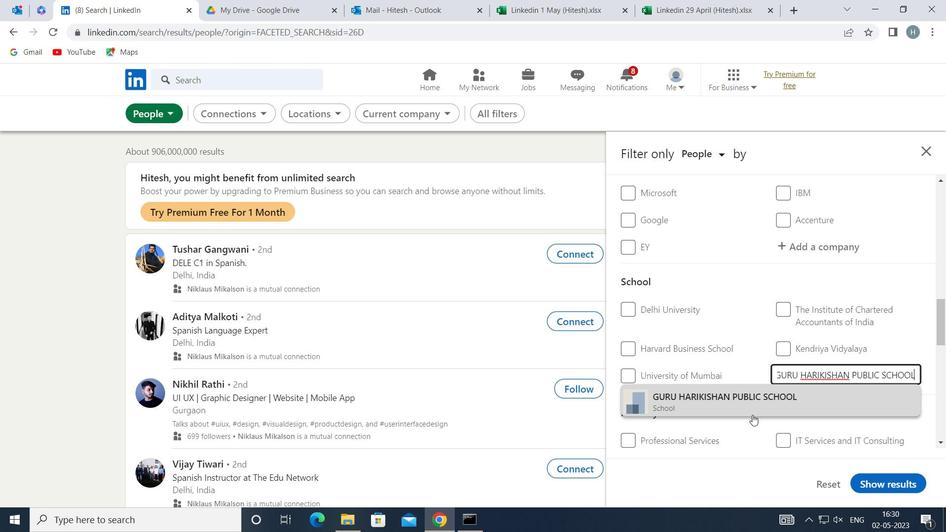 
Action: Mouse pressed left at (766, 393)
Screenshot: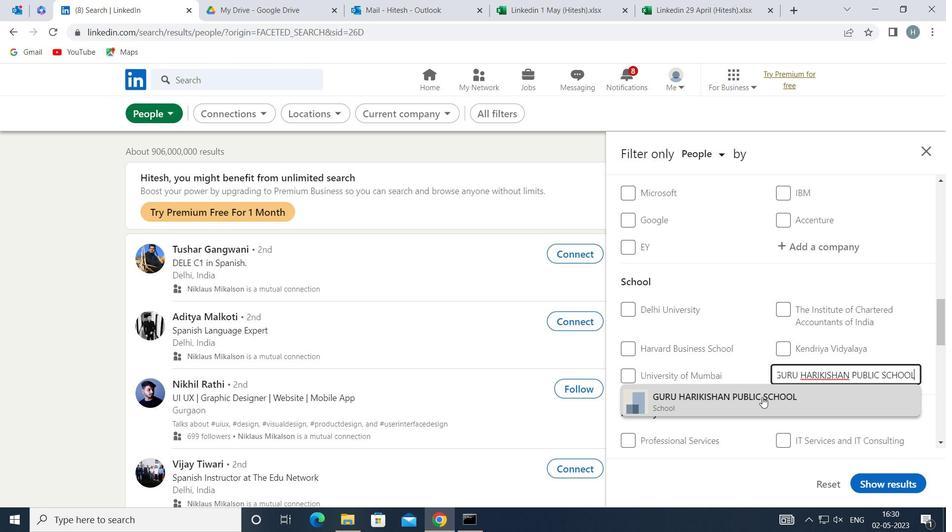 
Action: Mouse moved to (750, 376)
Screenshot: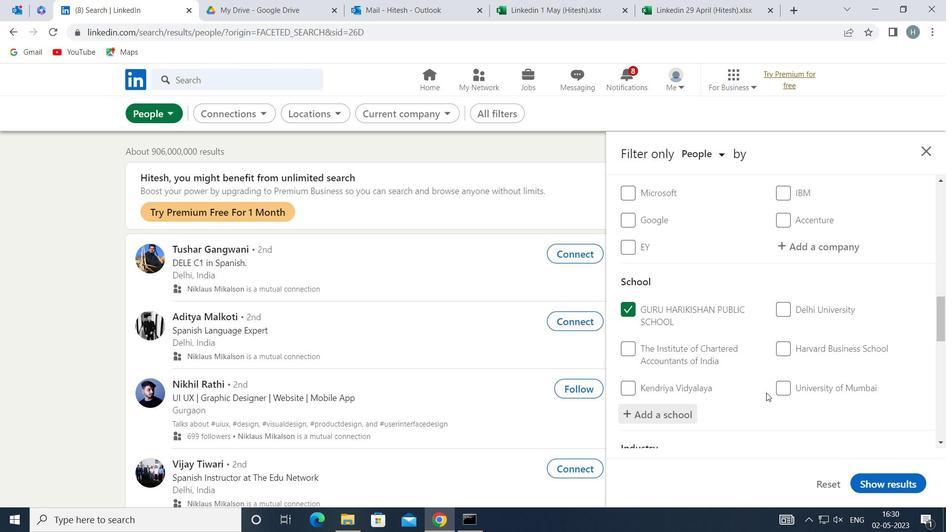 
Action: Mouse scrolled (750, 375) with delta (0, 0)
Screenshot: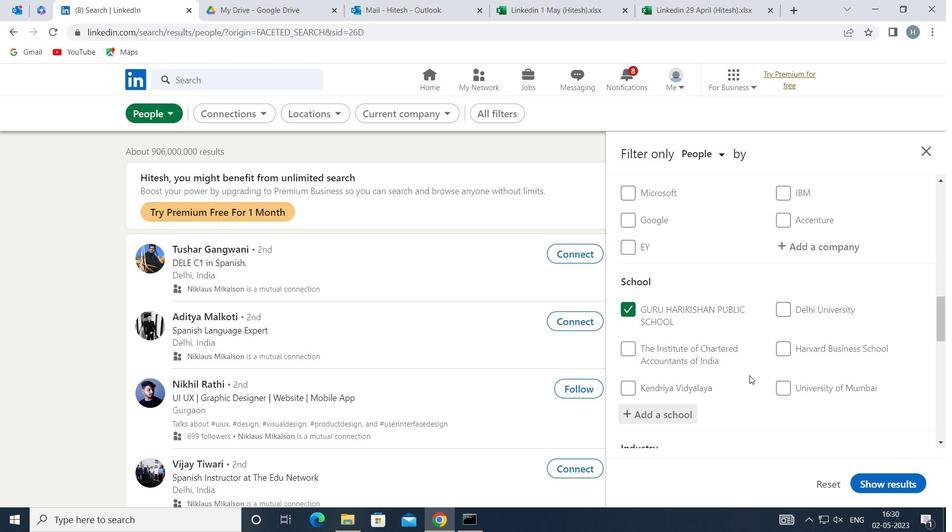 
Action: Mouse scrolled (750, 375) with delta (0, 0)
Screenshot: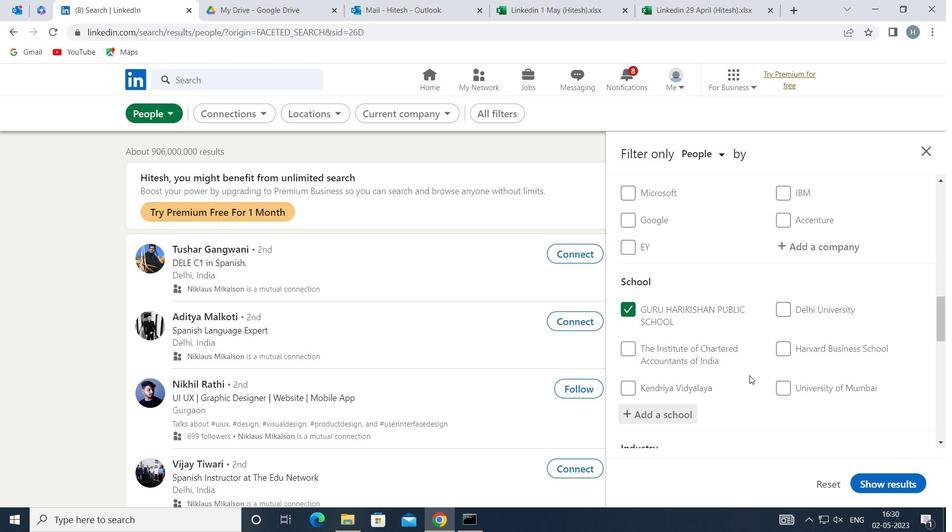 
Action: Mouse moved to (751, 367)
Screenshot: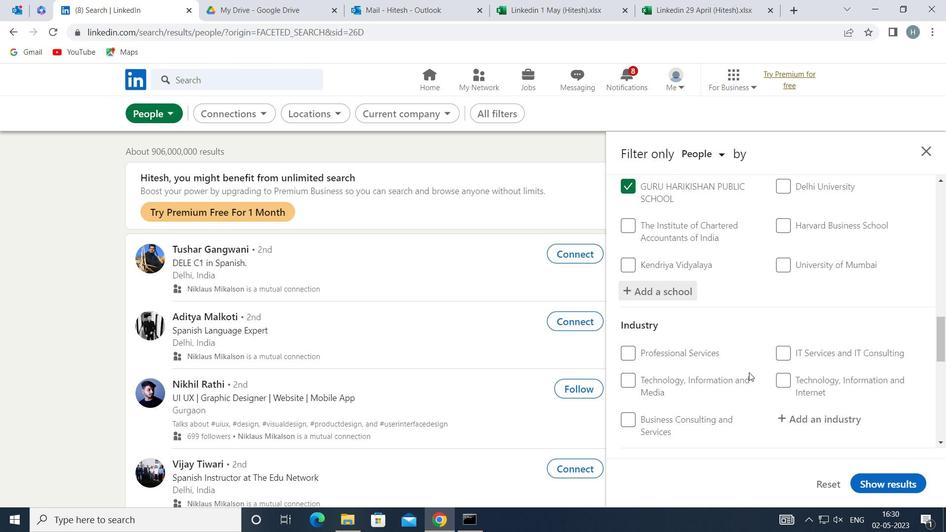 
Action: Mouse scrolled (751, 367) with delta (0, 0)
Screenshot: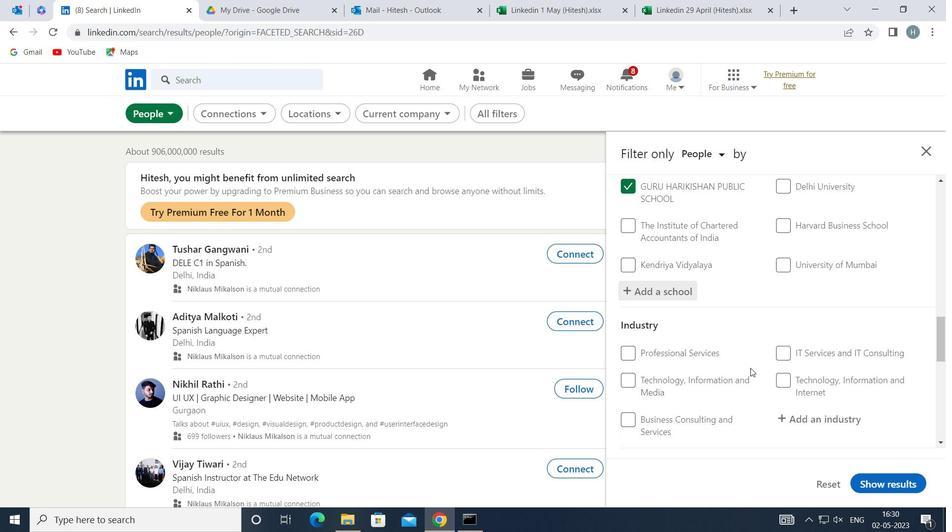 
Action: Mouse moved to (837, 351)
Screenshot: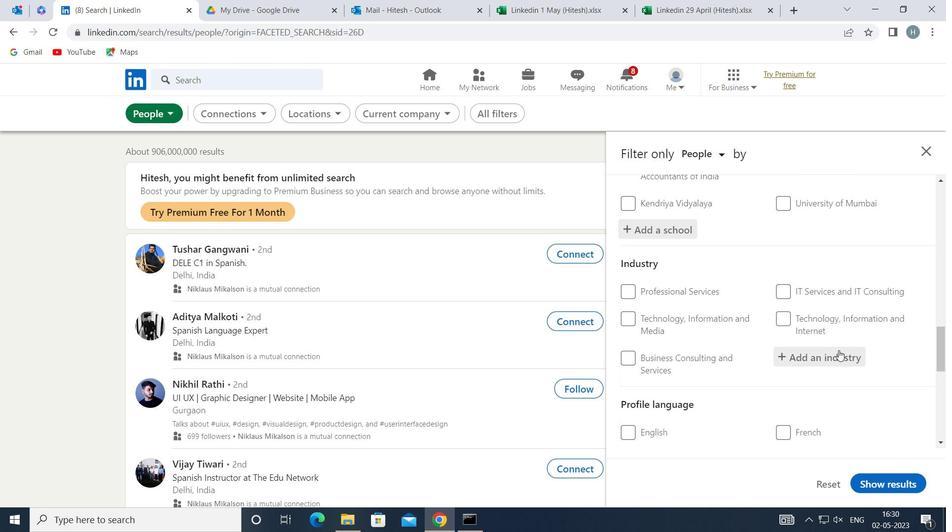 
Action: Mouse pressed left at (837, 351)
Screenshot: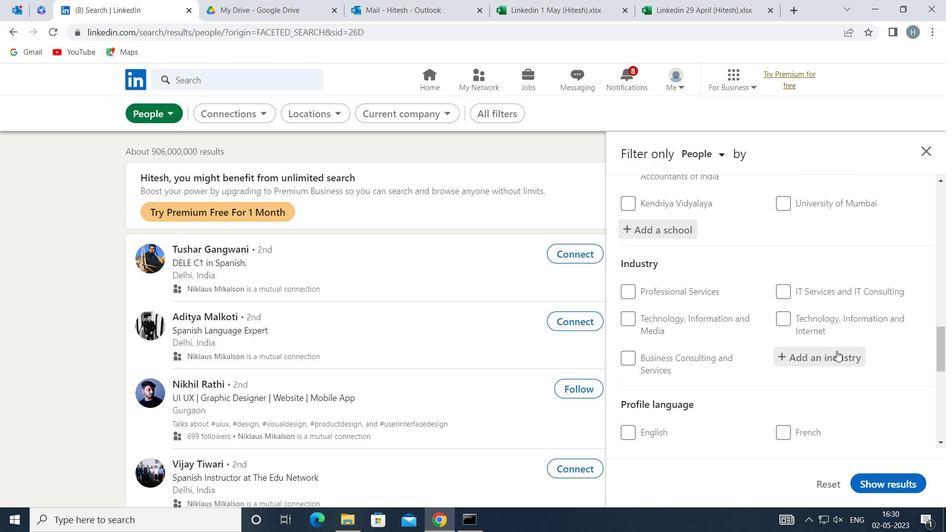 
Action: Key pressed <Key.shift>DATA<Key.space><Key.shift>INFRA
Screenshot: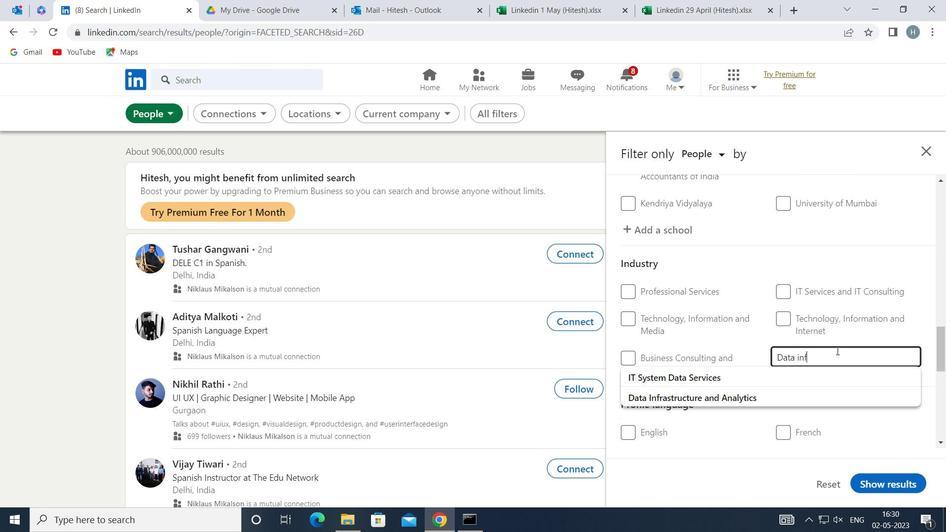 
Action: Mouse moved to (759, 377)
Screenshot: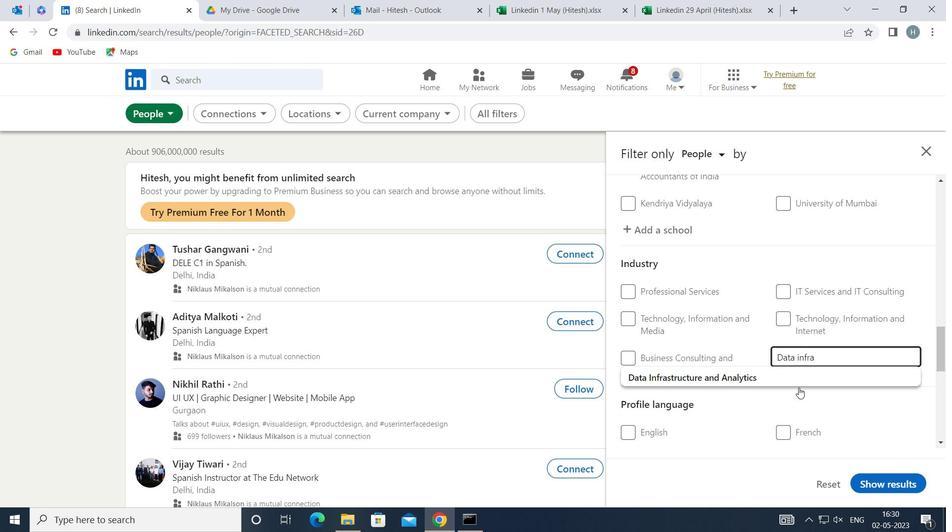 
Action: Mouse pressed left at (759, 377)
Screenshot: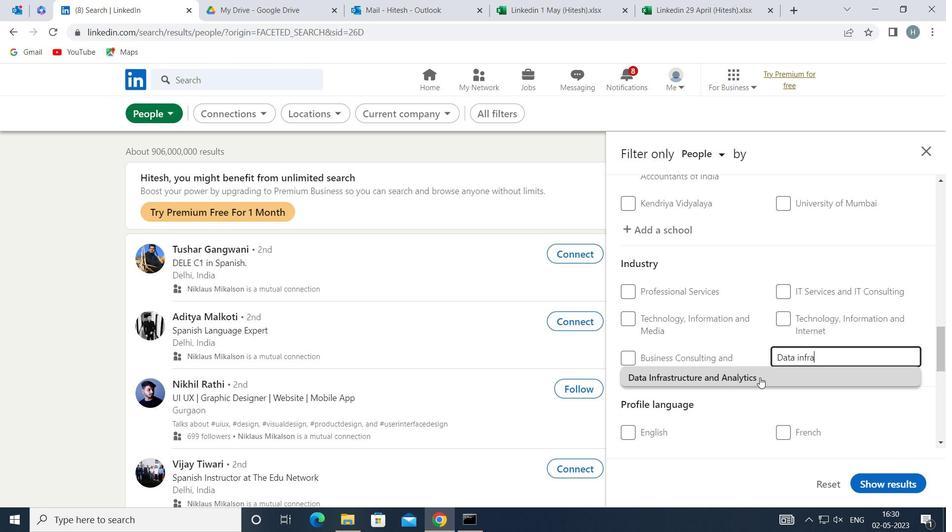 
Action: Mouse scrolled (759, 376) with delta (0, 0)
Screenshot: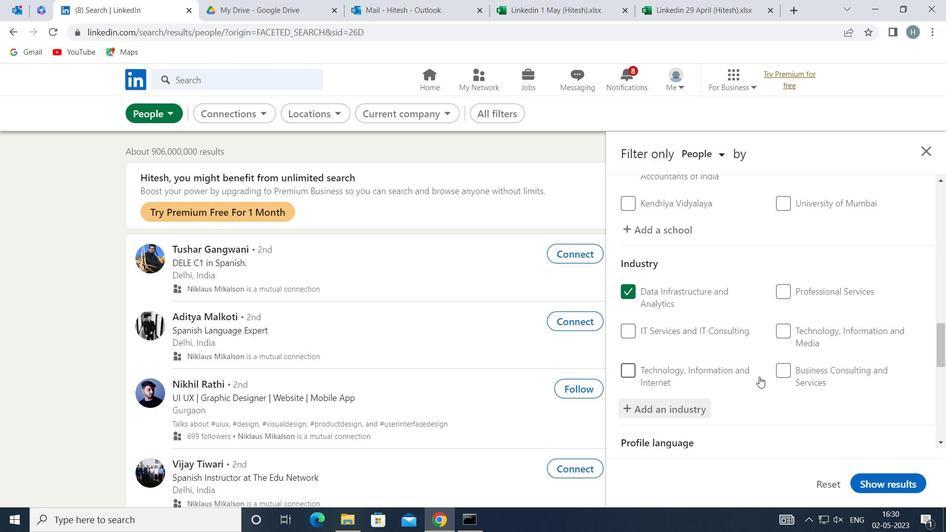 
Action: Mouse scrolled (759, 376) with delta (0, 0)
Screenshot: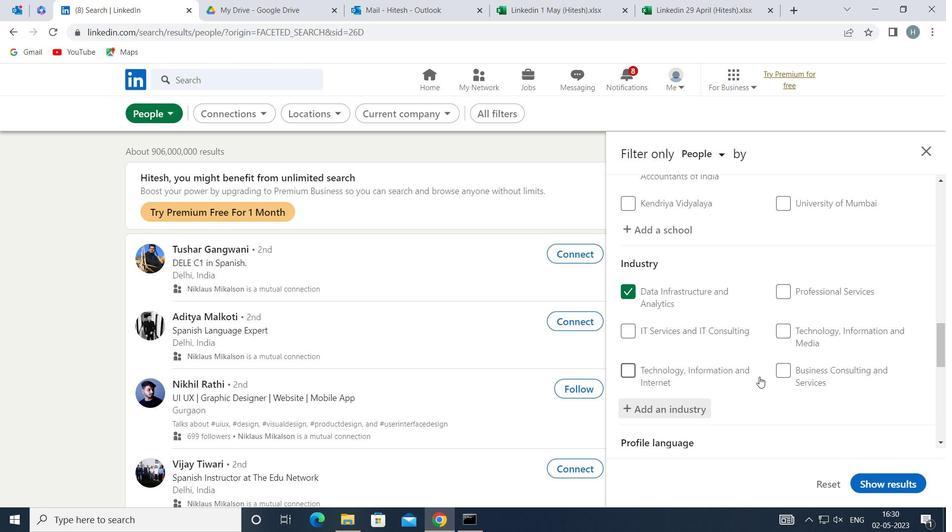 
Action: Mouse moved to (750, 371)
Screenshot: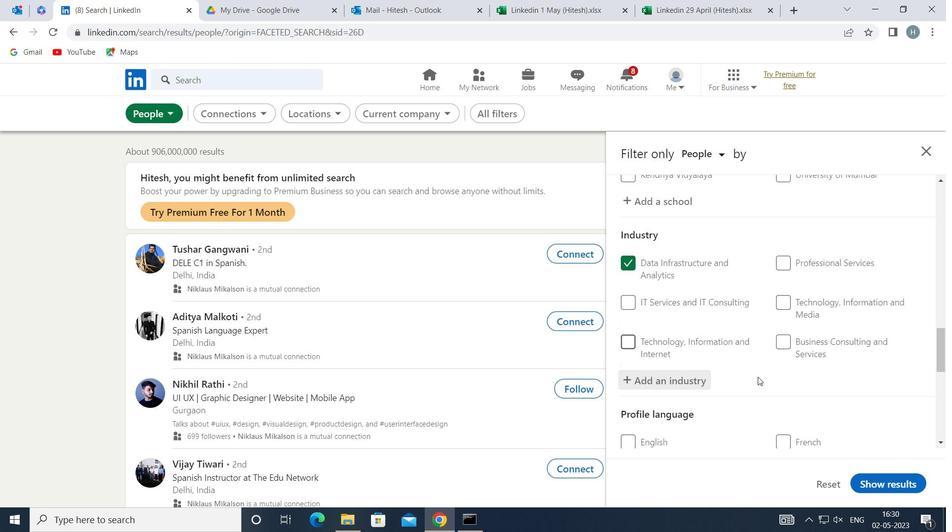 
Action: Mouse scrolled (750, 371) with delta (0, 0)
Screenshot: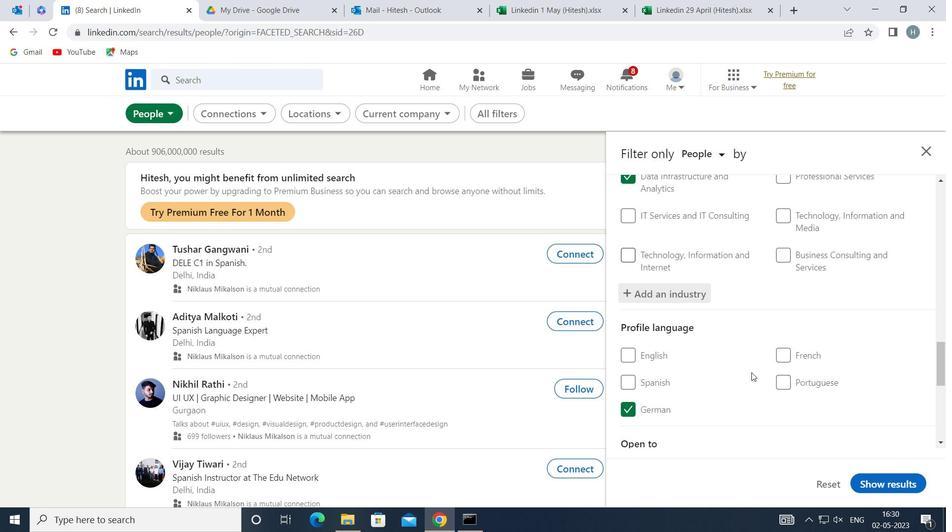 
Action: Mouse scrolled (750, 371) with delta (0, 0)
Screenshot: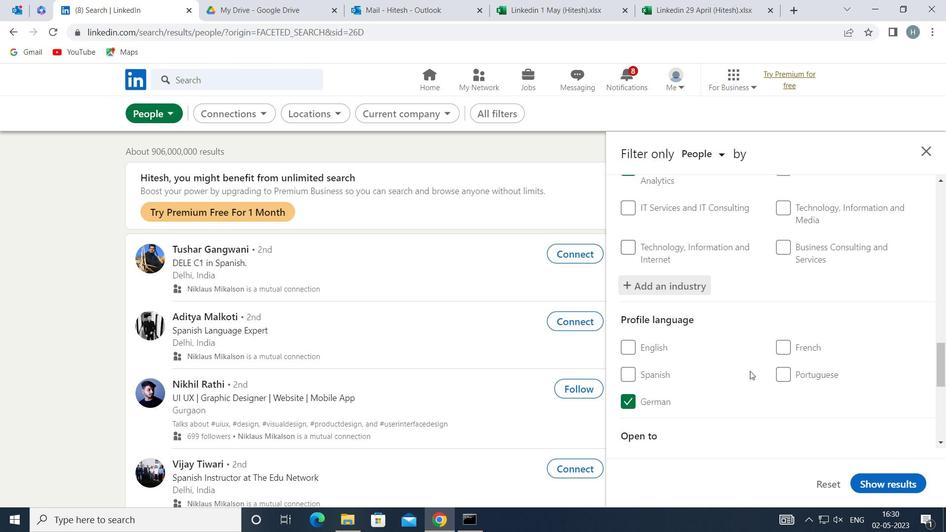 
Action: Mouse scrolled (750, 371) with delta (0, 0)
Screenshot: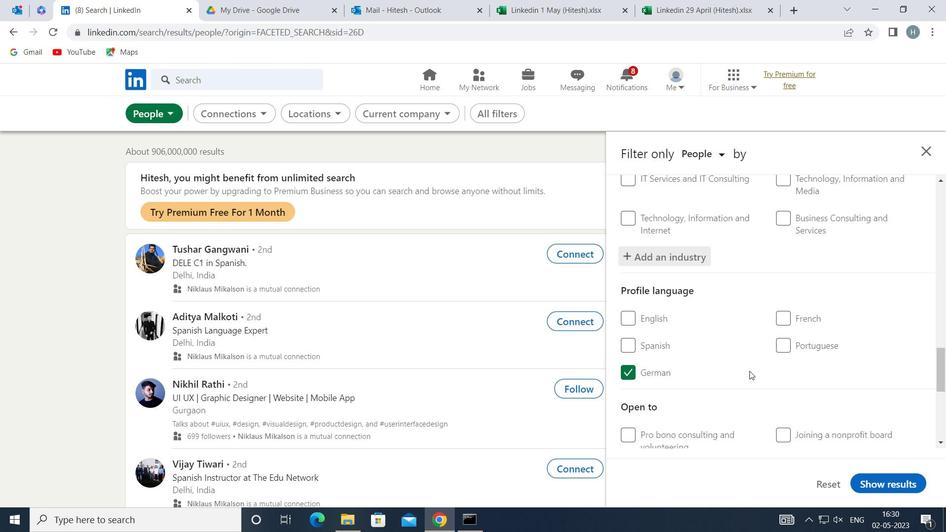 
Action: Mouse scrolled (750, 371) with delta (0, 0)
Screenshot: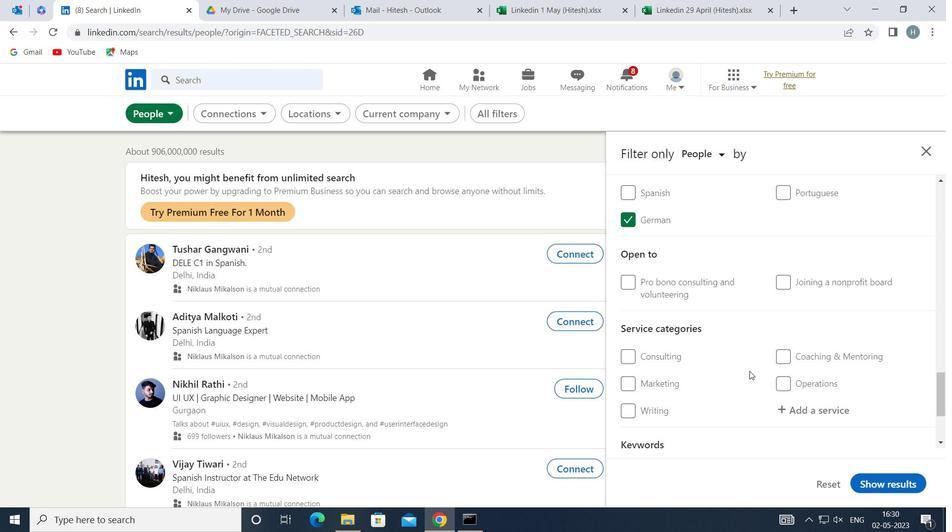 
Action: Mouse moved to (824, 348)
Screenshot: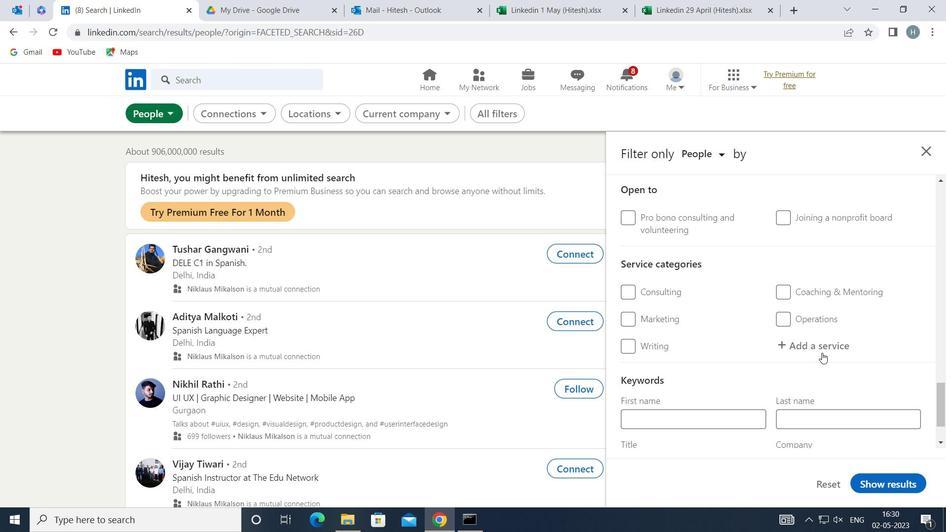 
Action: Mouse pressed left at (824, 348)
Screenshot: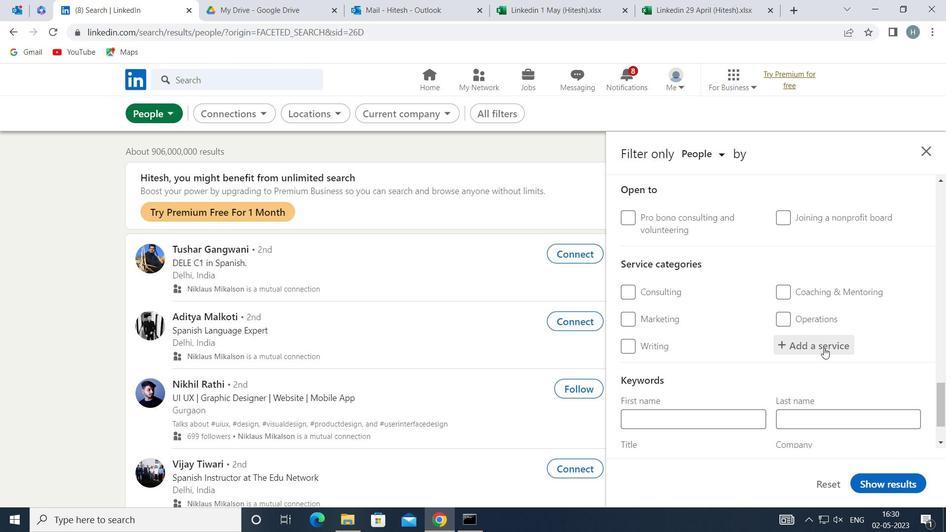 
Action: Key pressed <Key.shift>WRIT
Screenshot: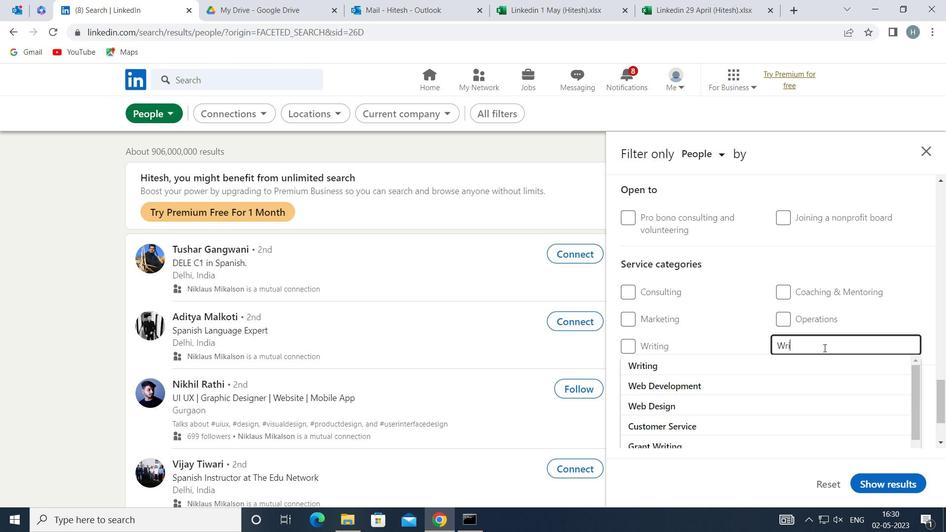 
Action: Mouse moved to (791, 364)
Screenshot: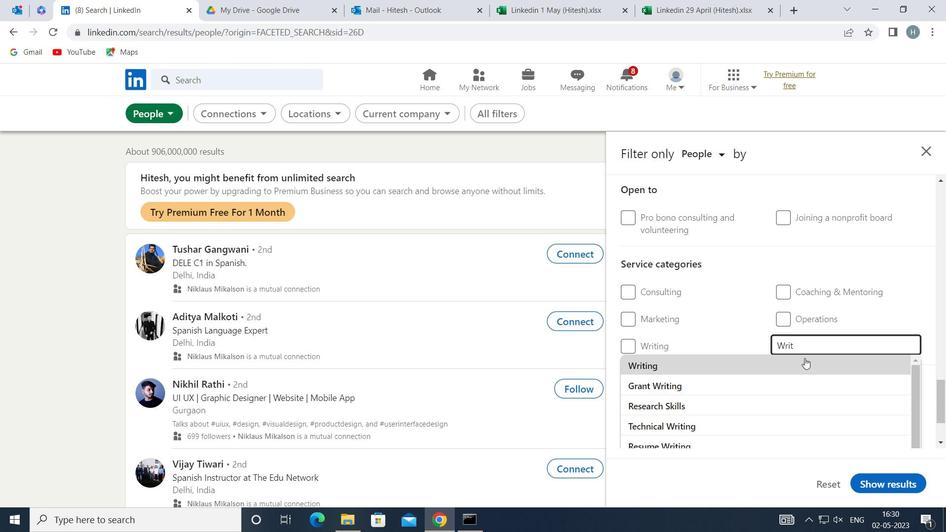 
Action: Mouse pressed left at (791, 364)
Screenshot: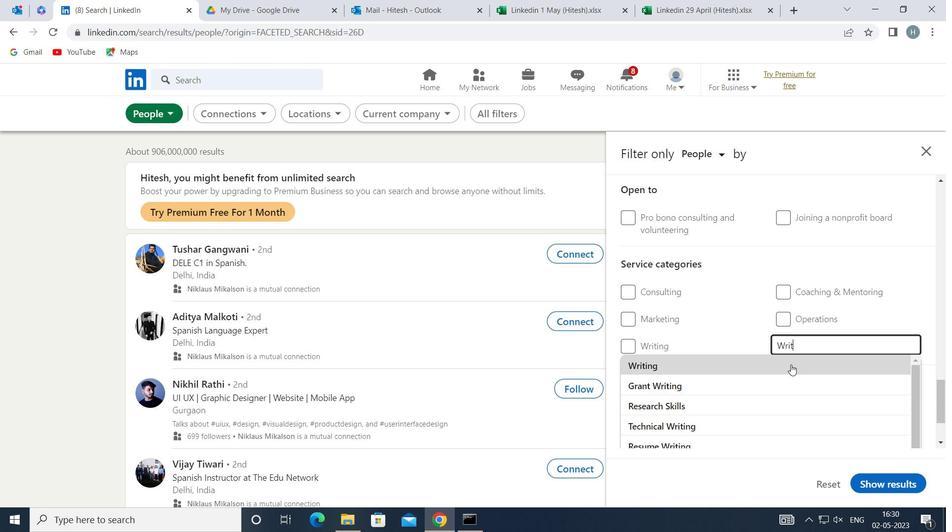 
Action: Mouse moved to (755, 367)
Screenshot: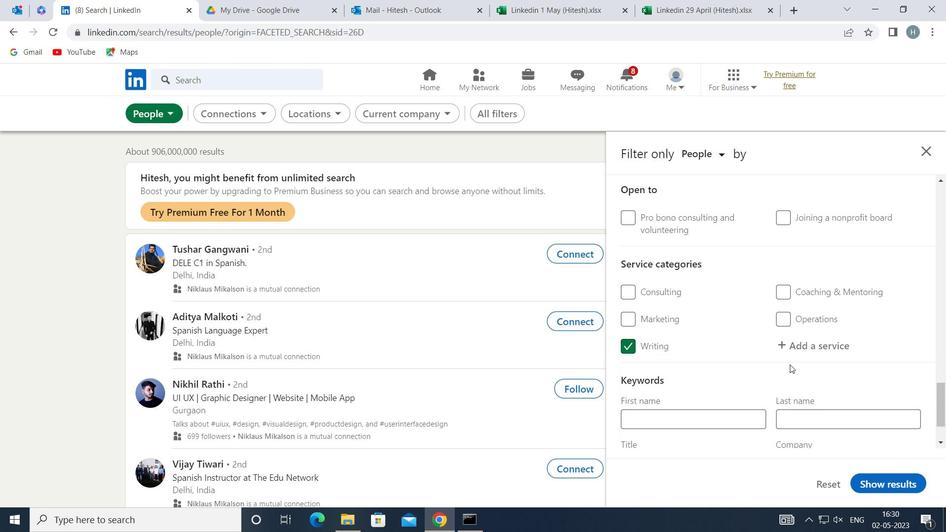 
Action: Mouse scrolled (755, 367) with delta (0, 0)
Screenshot: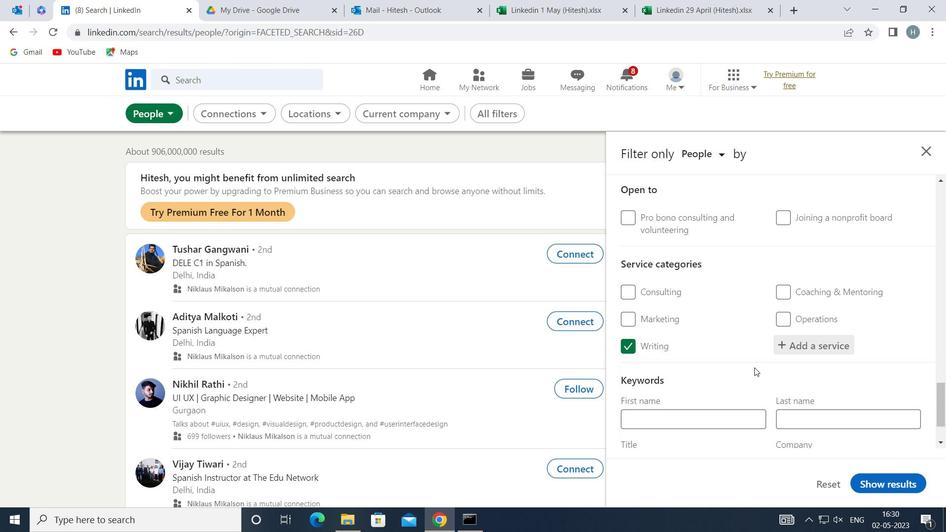 
Action: Mouse scrolled (755, 367) with delta (0, 0)
Screenshot: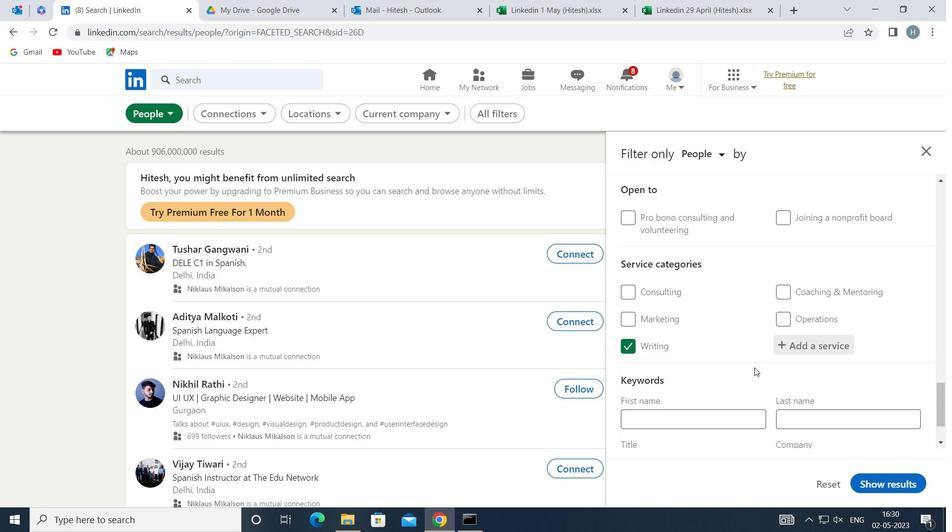 
Action: Mouse scrolled (755, 367) with delta (0, 0)
Screenshot: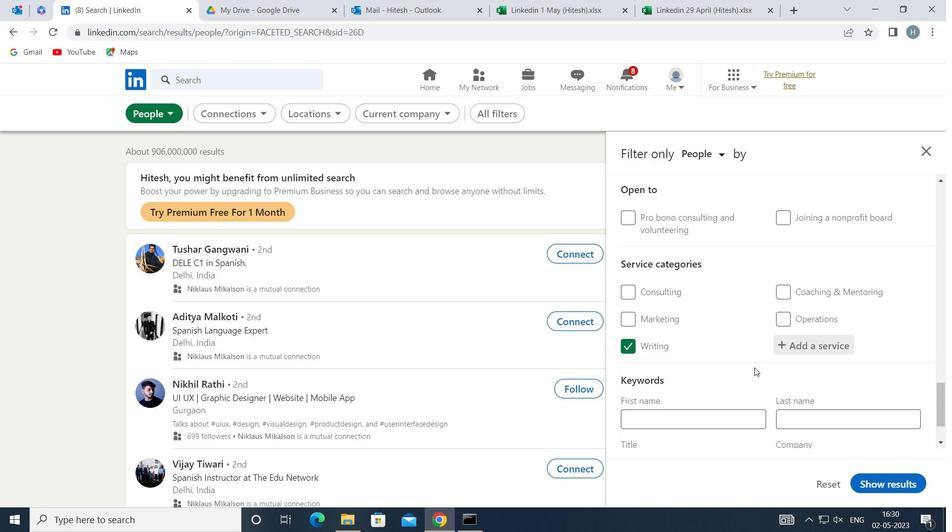 
Action: Mouse scrolled (755, 367) with delta (0, 0)
Screenshot: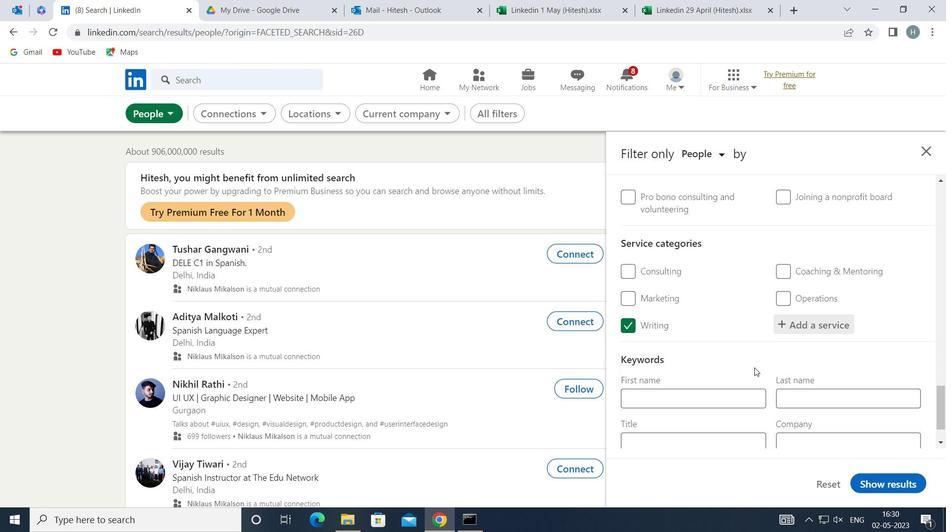 
Action: Mouse scrolled (755, 367) with delta (0, 0)
Screenshot: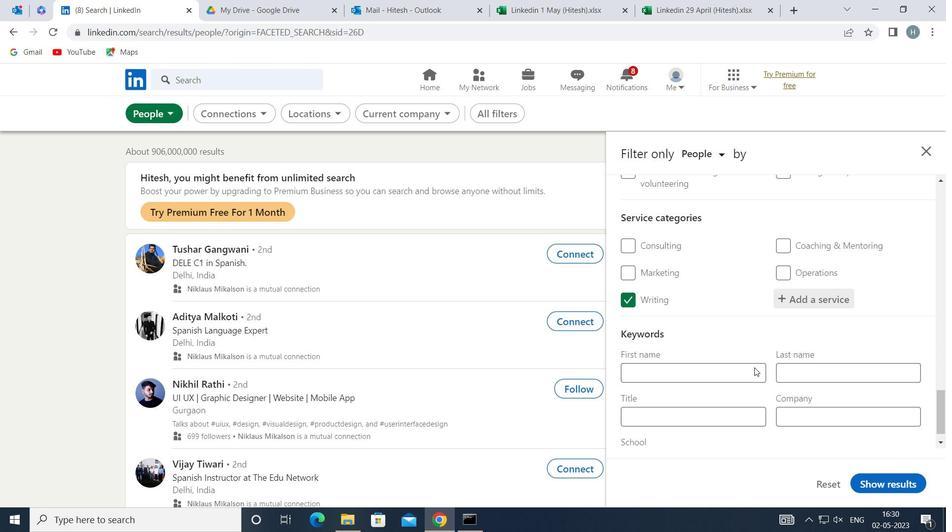 
Action: Mouse scrolled (755, 367) with delta (0, 0)
Screenshot: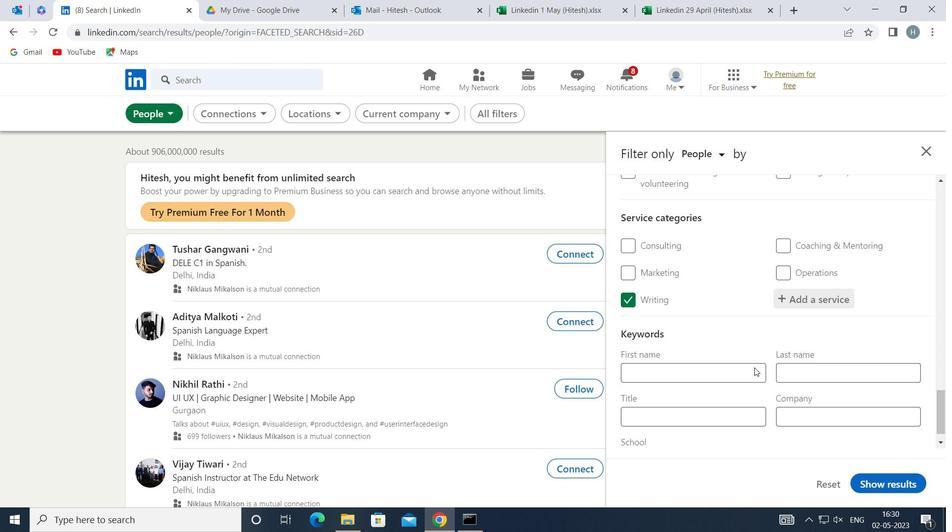 
Action: Mouse moved to (742, 391)
Screenshot: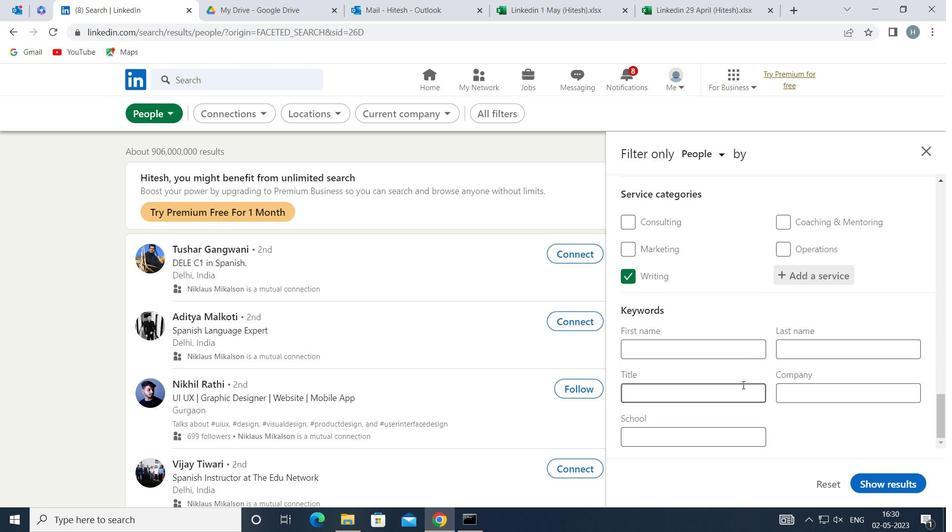 
Action: Mouse pressed left at (742, 391)
Screenshot: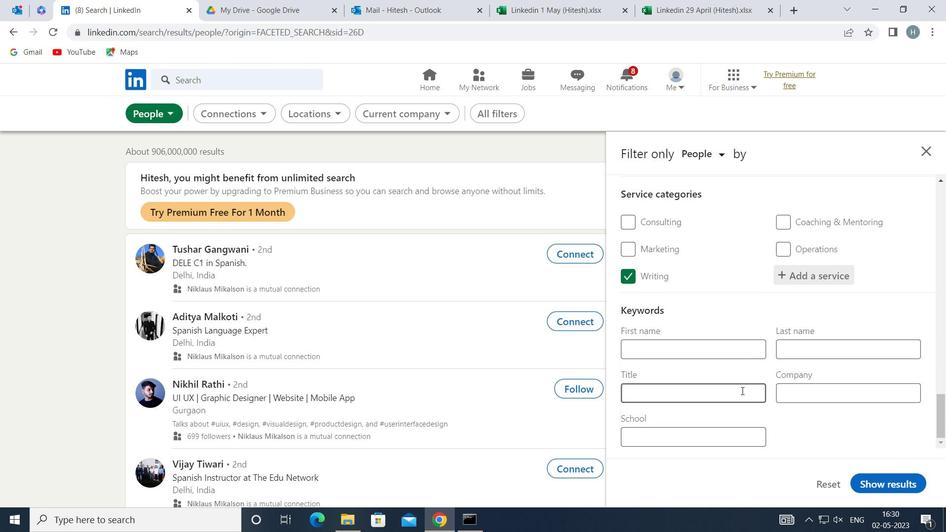 
Action: Key pressed <Key.shift>HUMAN<Key.space><Key.shift>RESOURCES
Screenshot: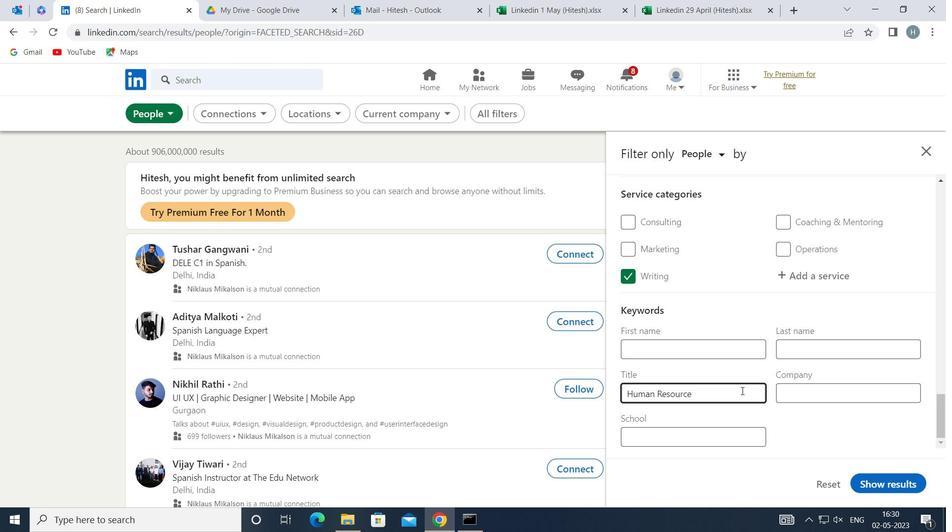 
Action: Mouse moved to (873, 482)
Screenshot: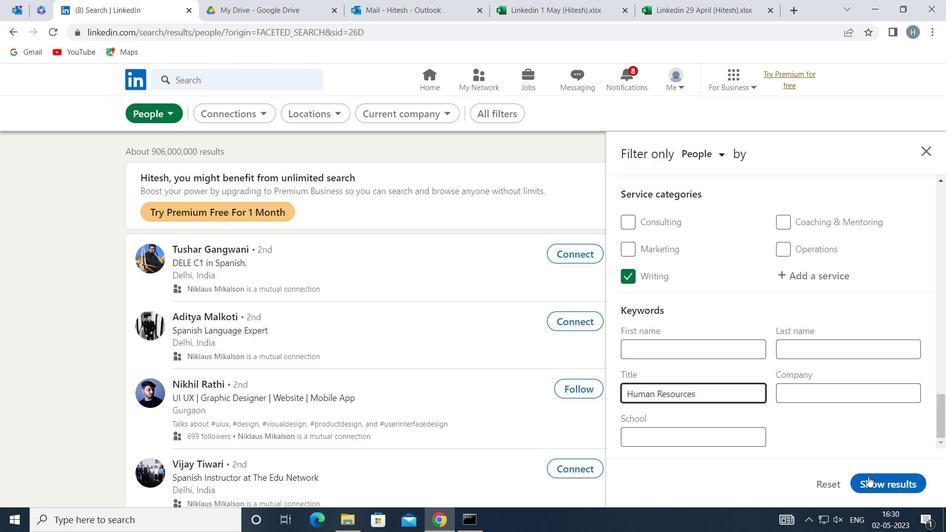 
Action: Mouse pressed left at (873, 482)
Screenshot: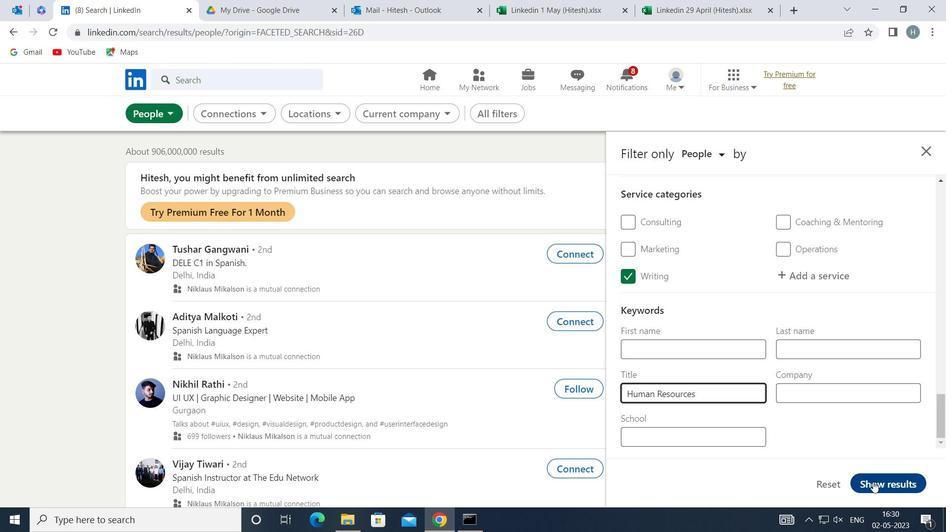 
Action: Mouse moved to (584, 374)
Screenshot: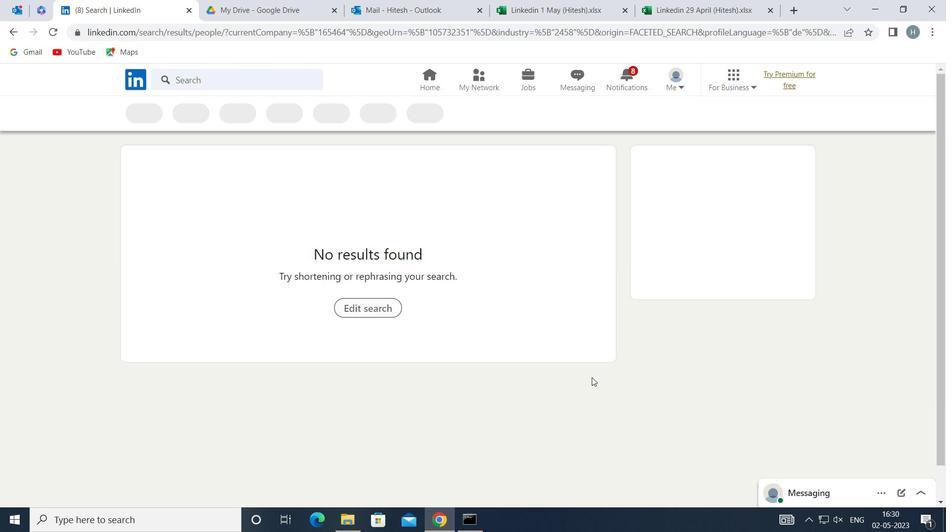 
